 Task: Send an email to Aakash Mishra with the subject 'Subject0000000022', message 'Sign0000000001', and attach files 'Attach0000000003' and 'Attach0000000004'.
Action: Mouse moved to (100, 144)
Screenshot: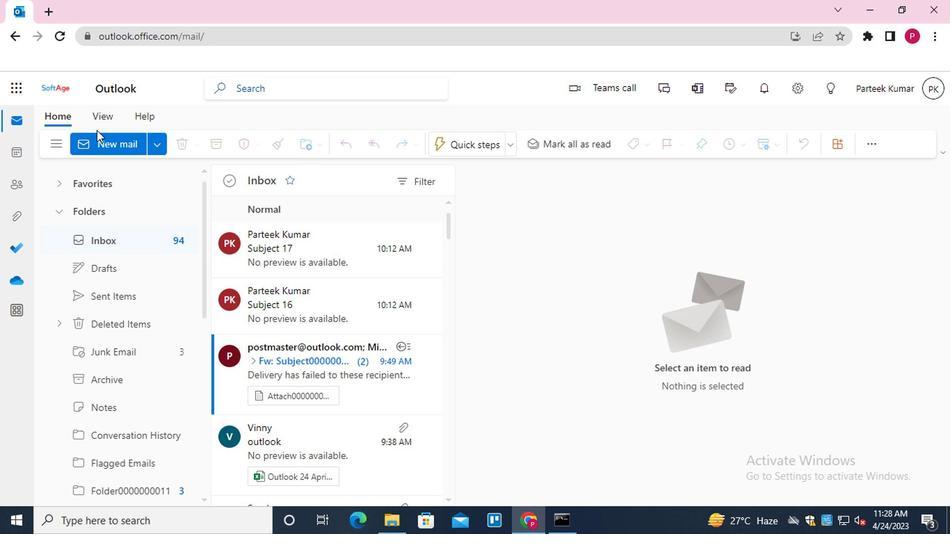
Action: Mouse pressed left at (100, 144)
Screenshot: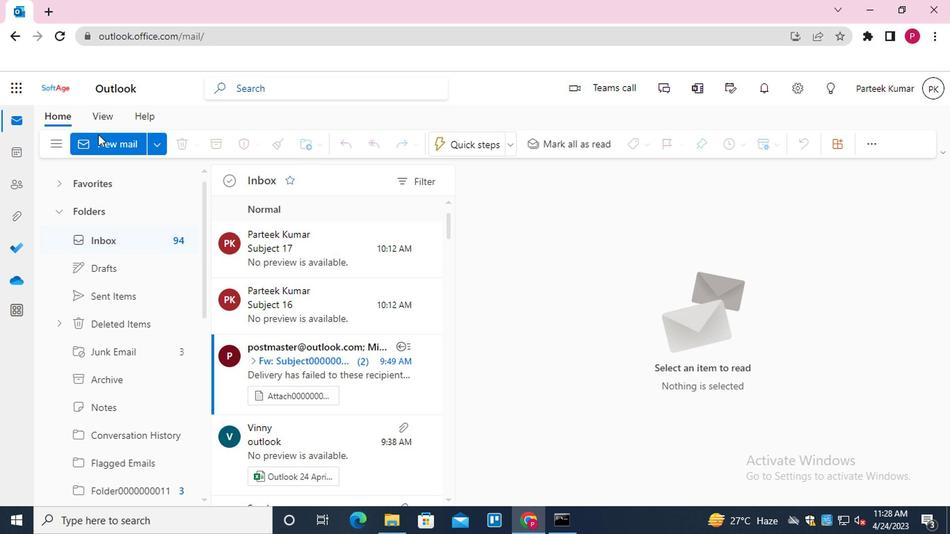 
Action: Mouse moved to (554, 220)
Screenshot: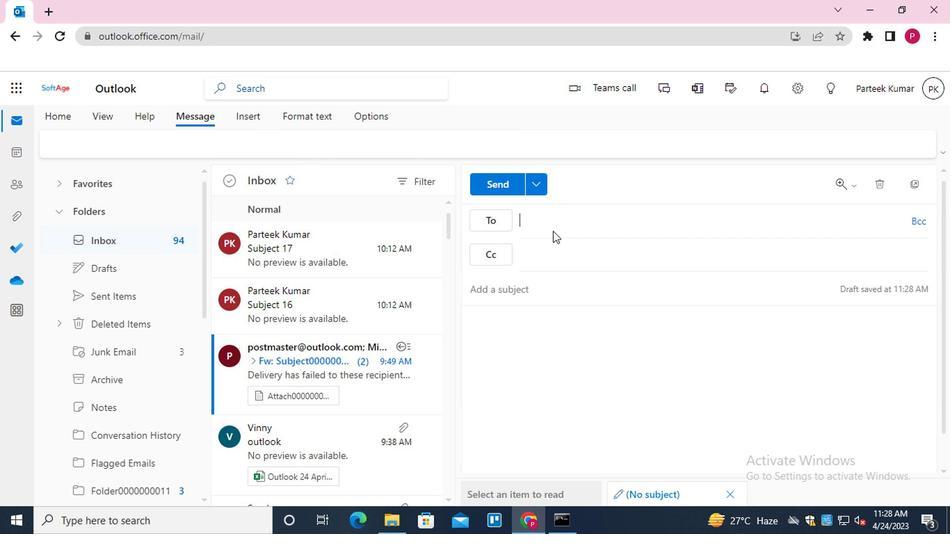 
Action: Mouse pressed left at (554, 220)
Screenshot: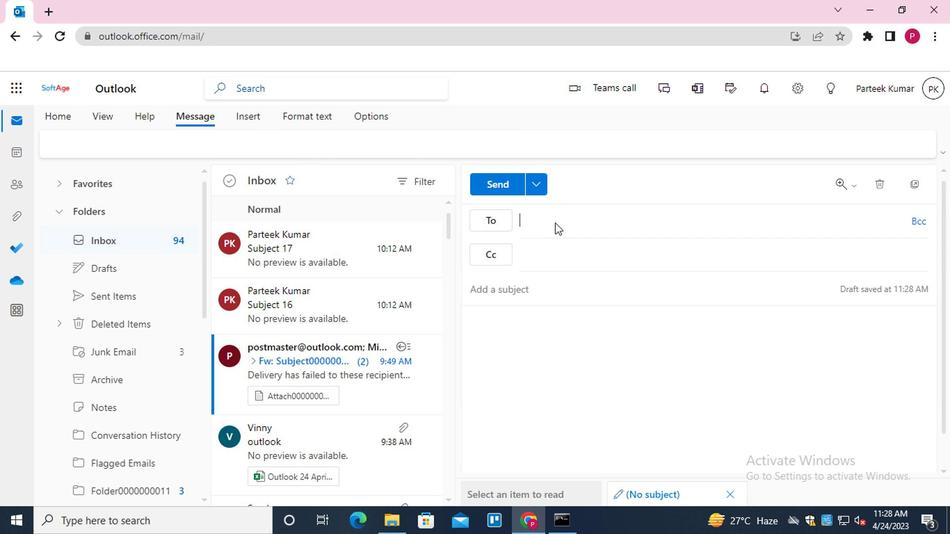 
Action: Mouse moved to (579, 284)
Screenshot: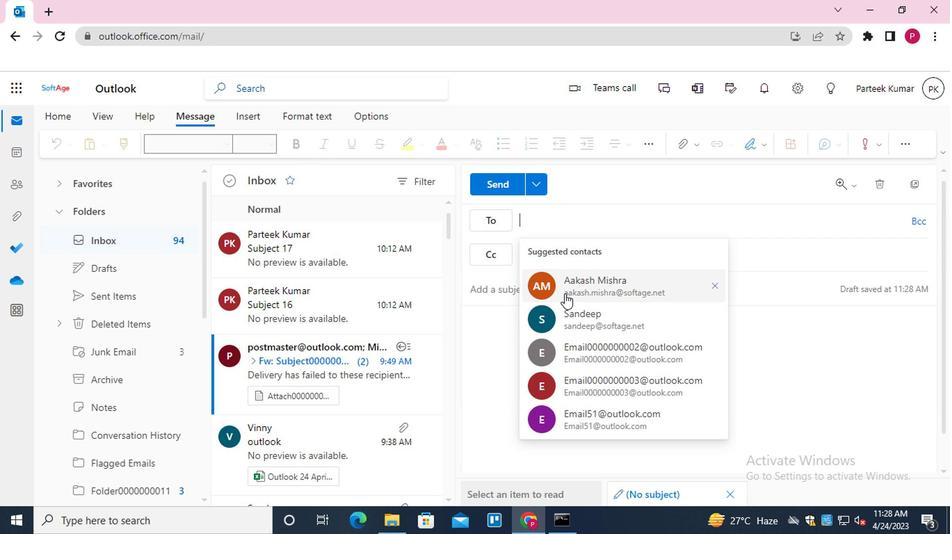 
Action: Mouse pressed left at (579, 284)
Screenshot: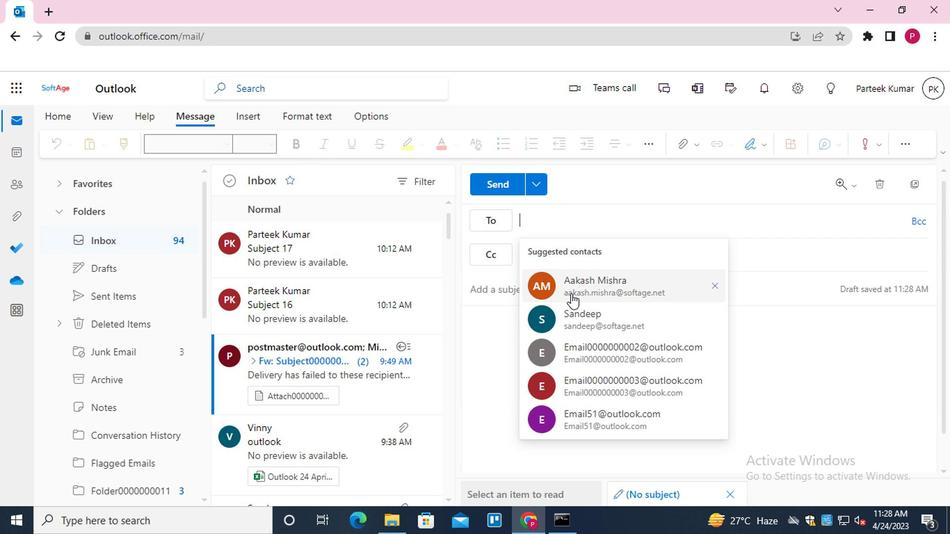 
Action: Mouse moved to (552, 252)
Screenshot: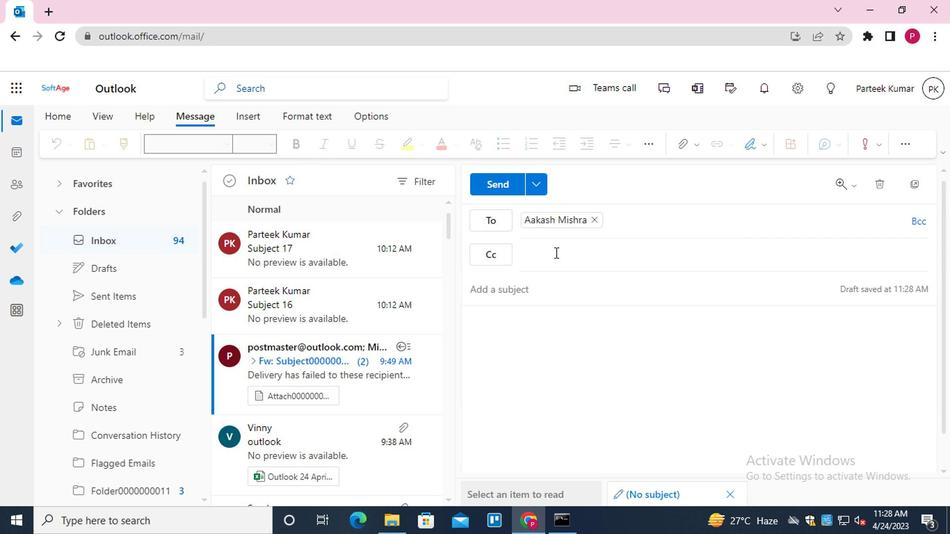 
Action: Mouse pressed left at (552, 252)
Screenshot: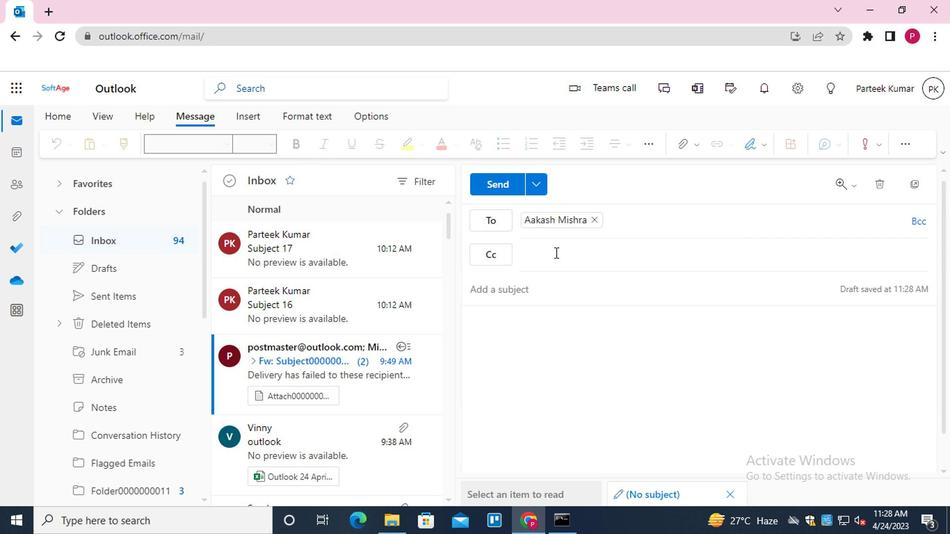 
Action: Mouse moved to (552, 252)
Screenshot: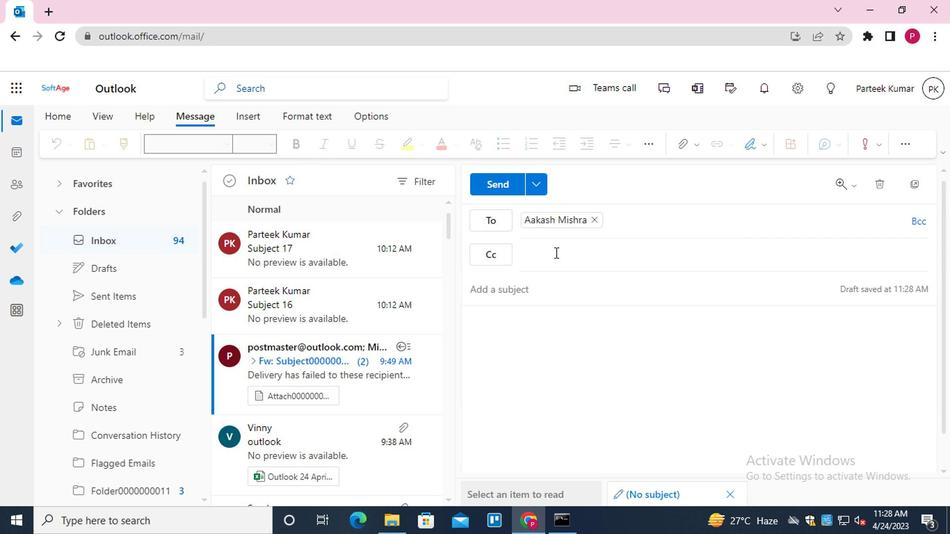 
Action: Key pressed <Key.shift>EMAIL0000000002<Key.enter>
Screenshot: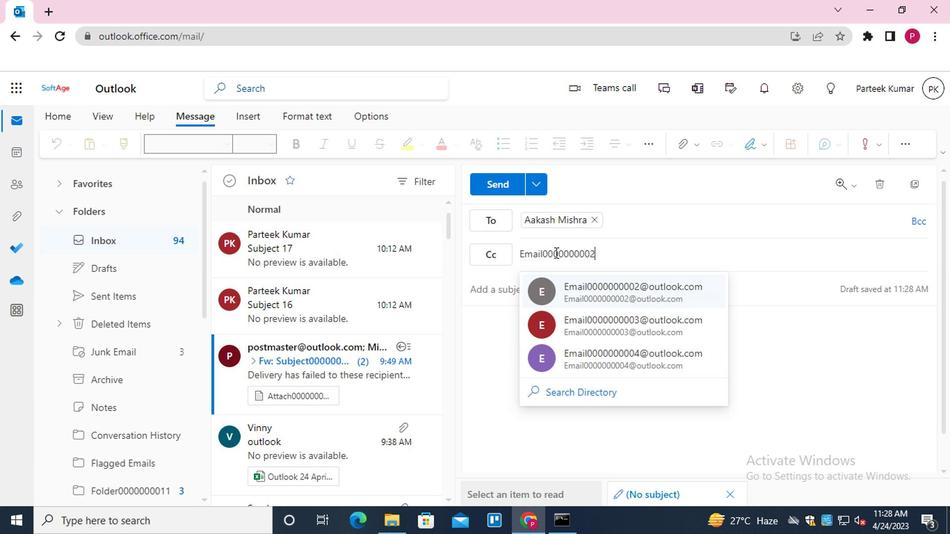 
Action: Mouse moved to (917, 220)
Screenshot: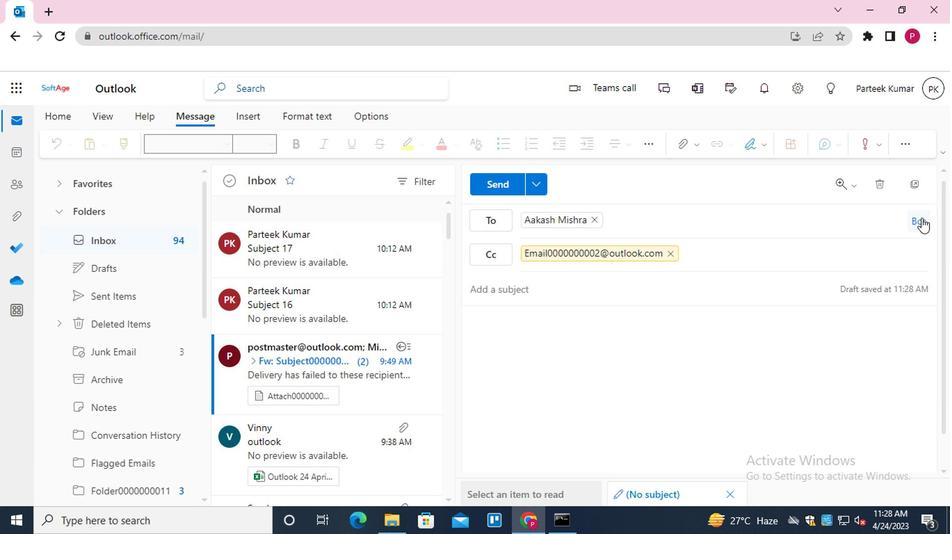 
Action: Mouse pressed left at (917, 220)
Screenshot: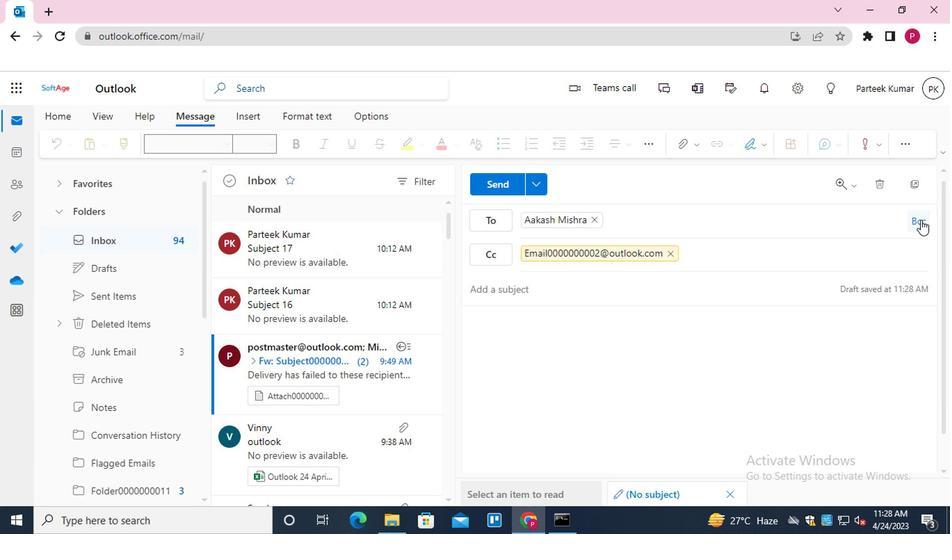 
Action: Mouse moved to (589, 296)
Screenshot: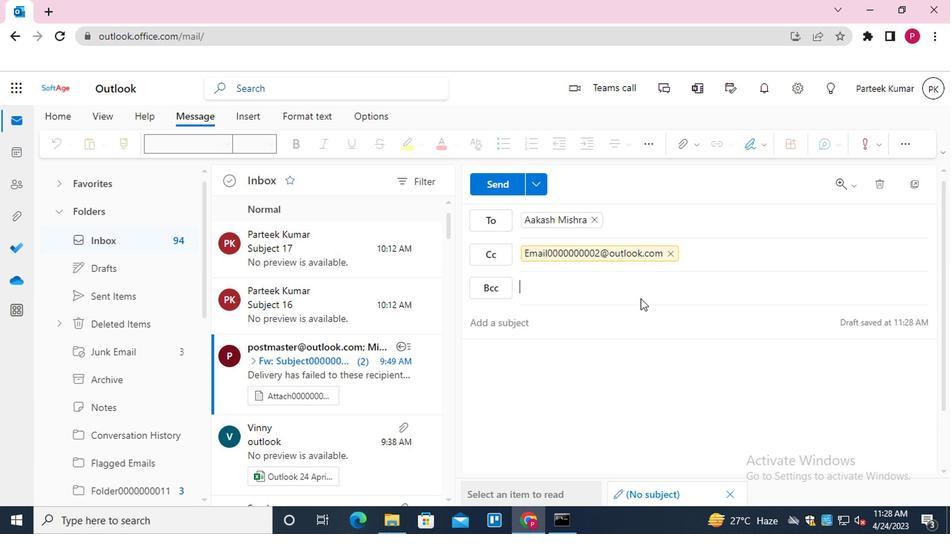 
Action: Key pressed <Key.shift>EMAIL0000000003<Key.enter>
Screenshot: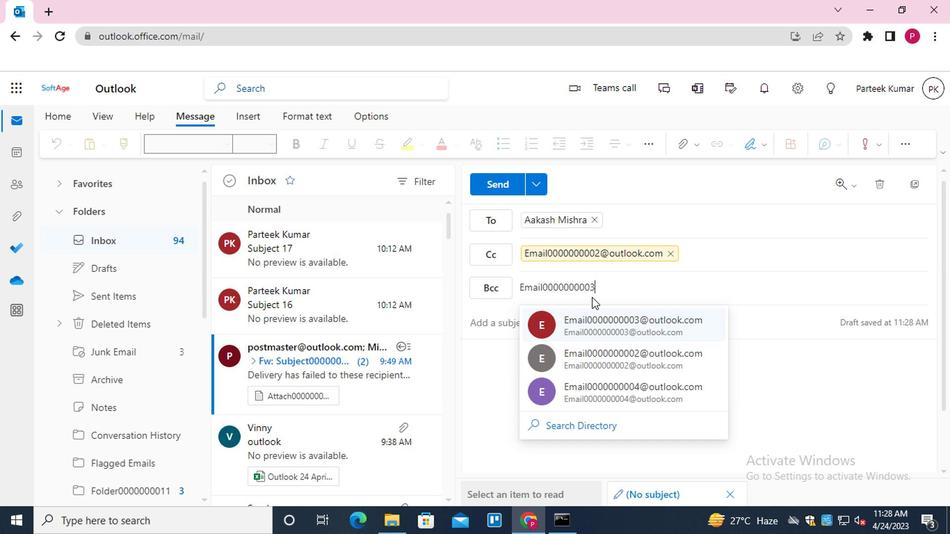 
Action: Mouse moved to (578, 314)
Screenshot: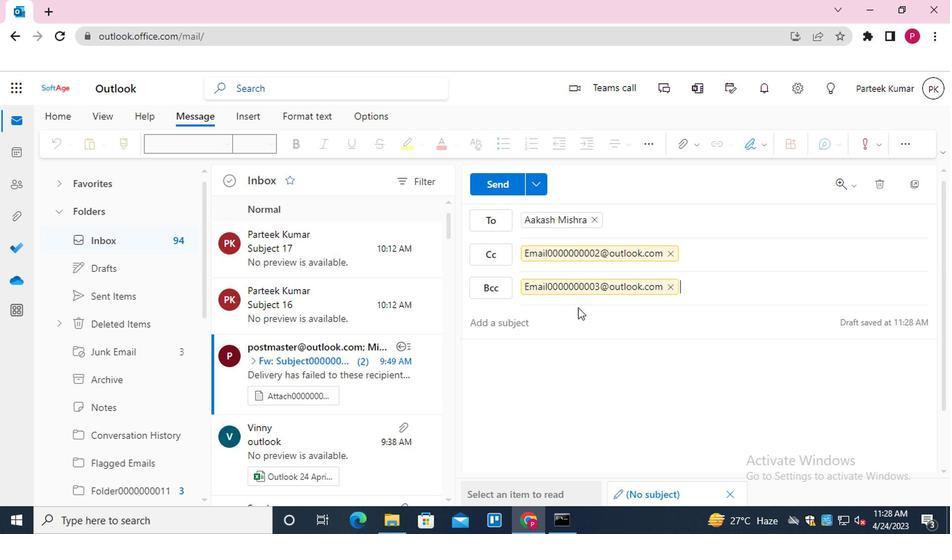 
Action: Mouse pressed left at (578, 314)
Screenshot: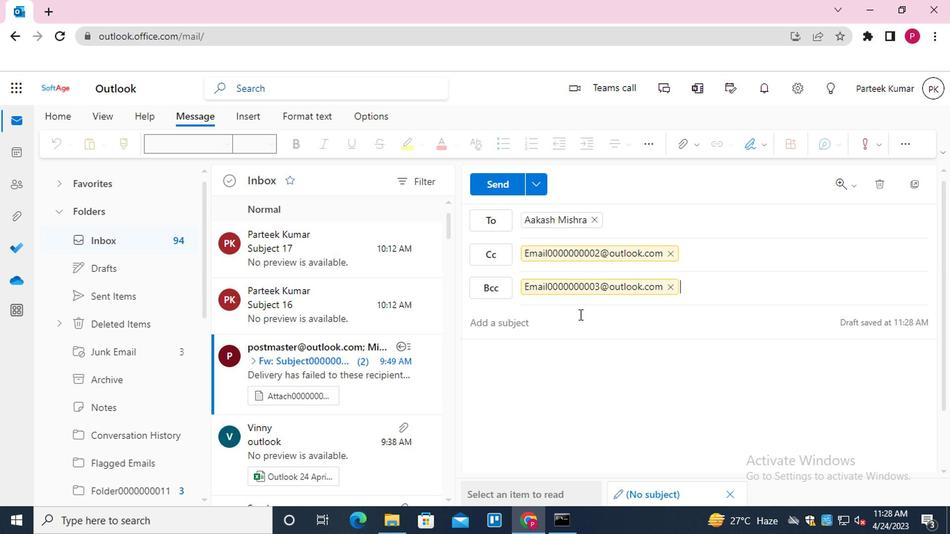 
Action: Mouse moved to (578, 314)
Screenshot: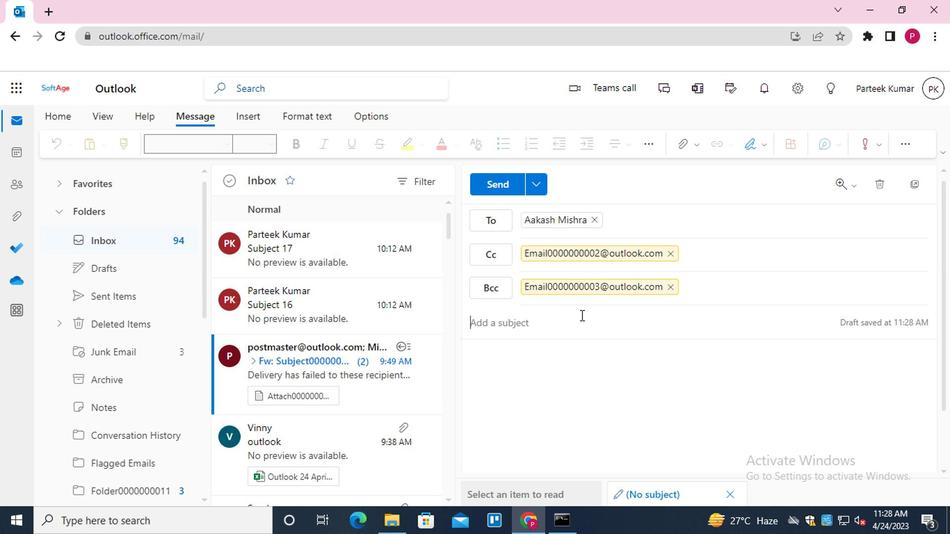 
Action: Key pressed <Key.shift>SUBJECT0000000021
Screenshot: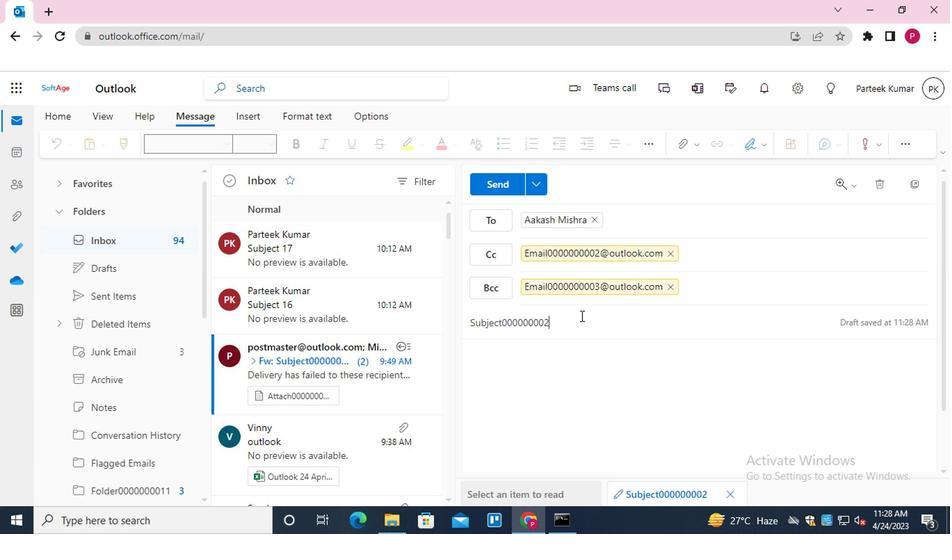 
Action: Mouse moved to (562, 352)
Screenshot: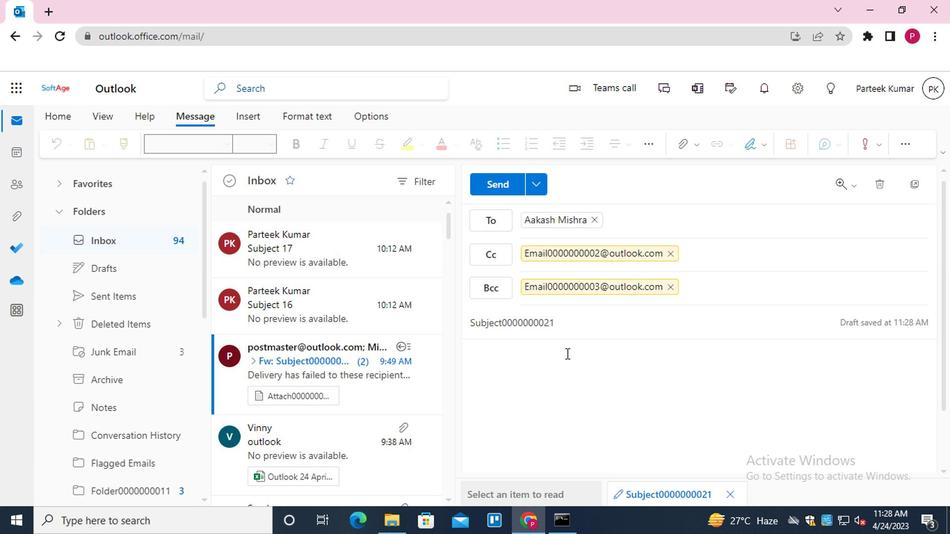 
Action: Mouse pressed left at (562, 352)
Screenshot: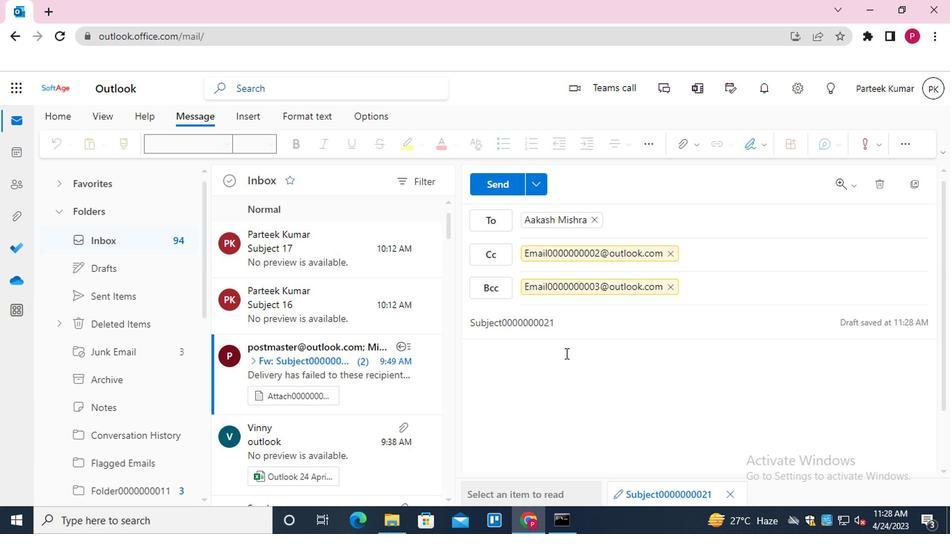 
Action: Key pressed <Key.shift>MESSAGE0000000023
Screenshot: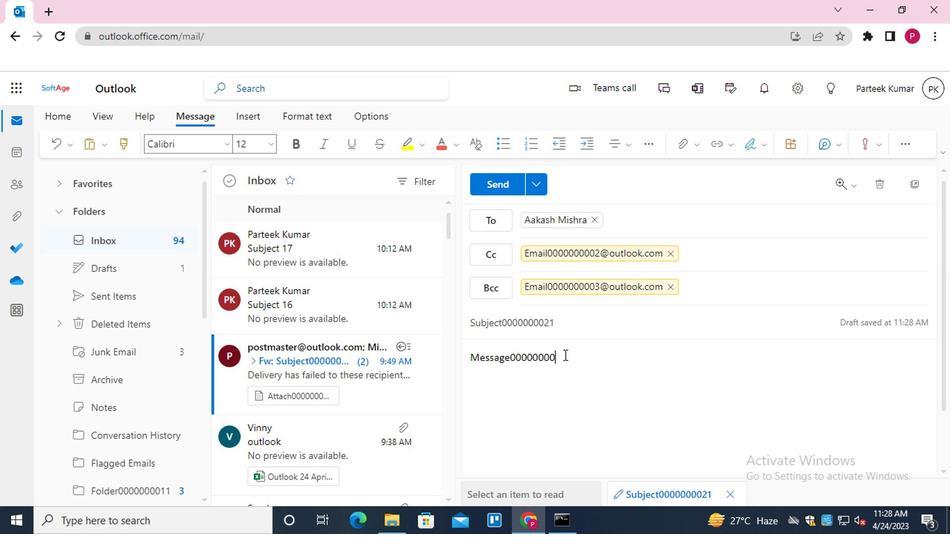 
Action: Mouse moved to (676, 141)
Screenshot: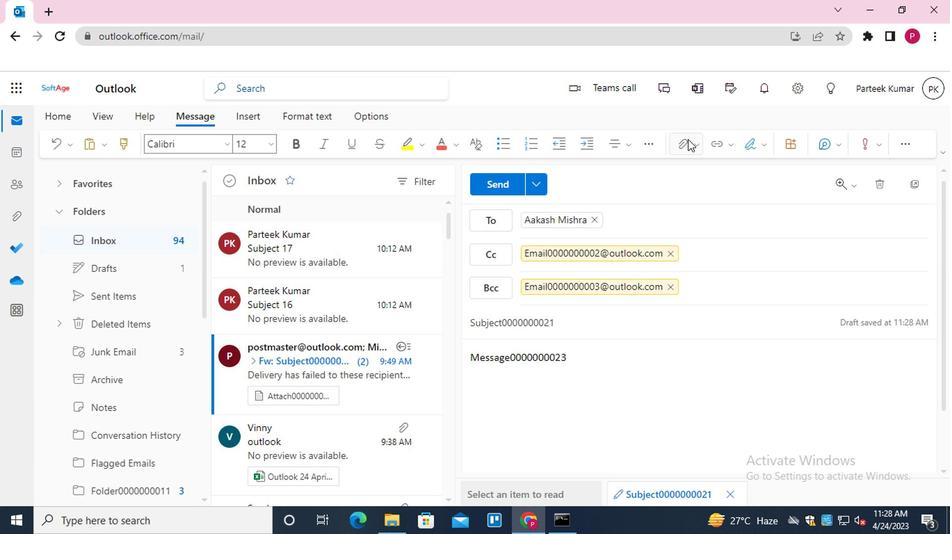 
Action: Mouse pressed left at (676, 141)
Screenshot: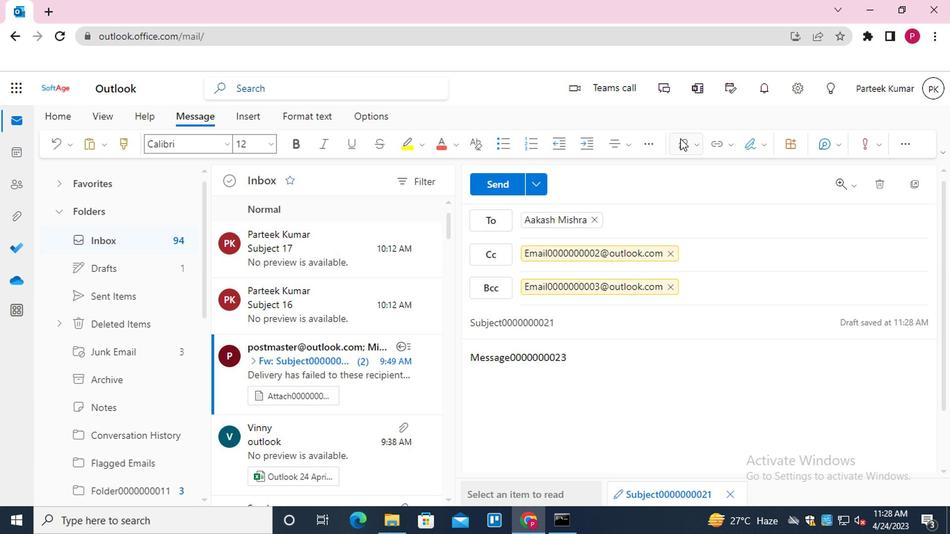 
Action: Mouse moved to (597, 175)
Screenshot: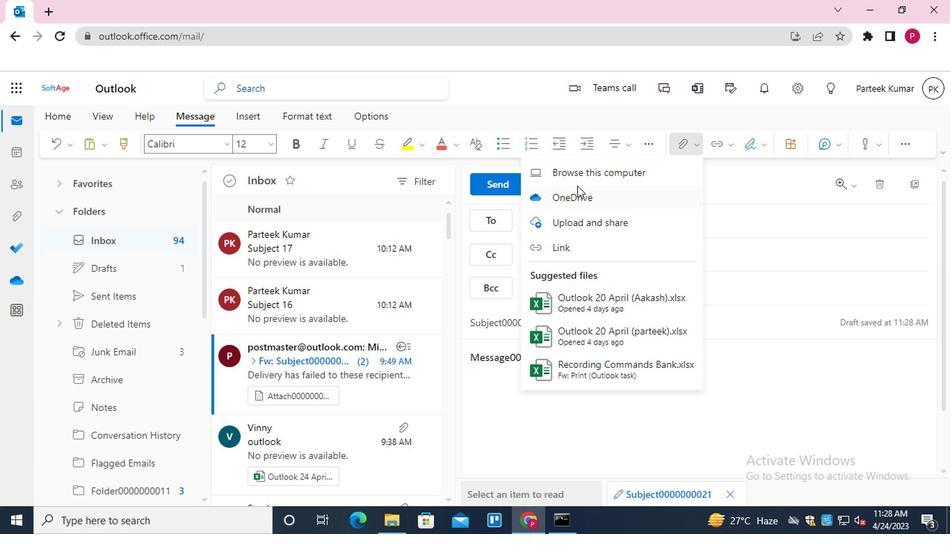 
Action: Mouse pressed left at (597, 175)
Screenshot: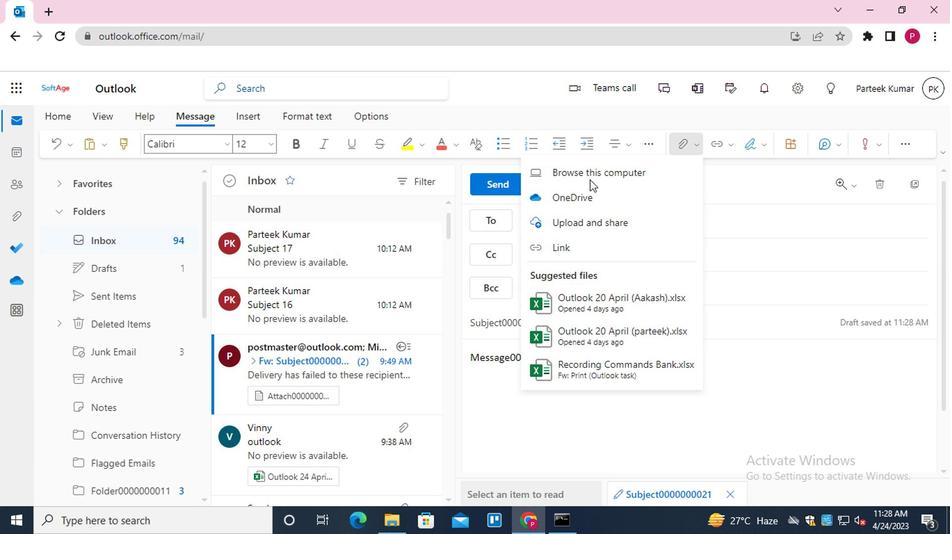 
Action: Mouse moved to (285, 118)
Screenshot: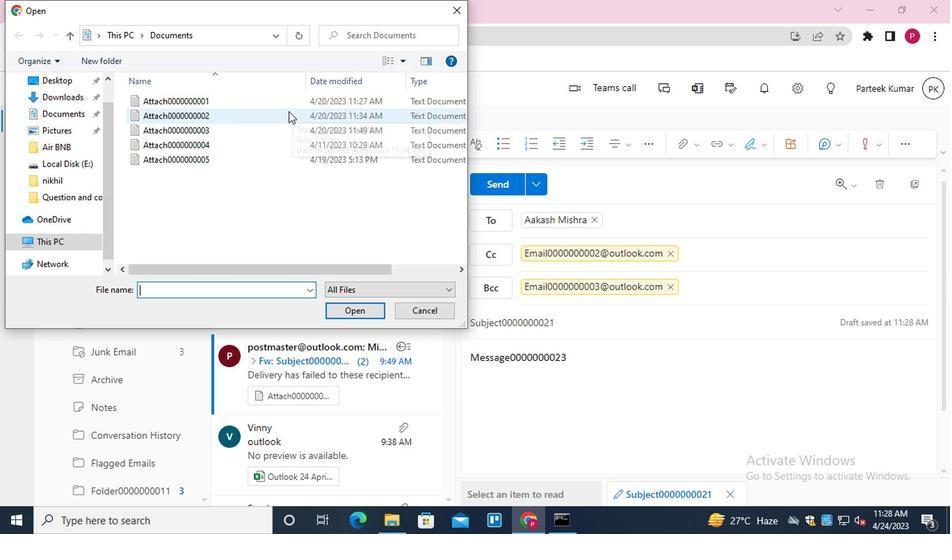 
Action: Mouse pressed left at (285, 118)
Screenshot: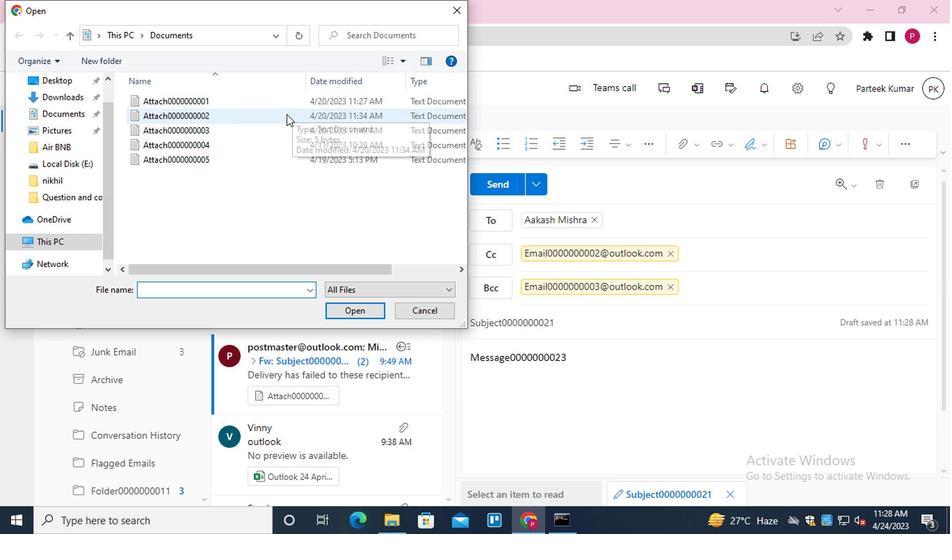 
Action: Mouse moved to (359, 308)
Screenshot: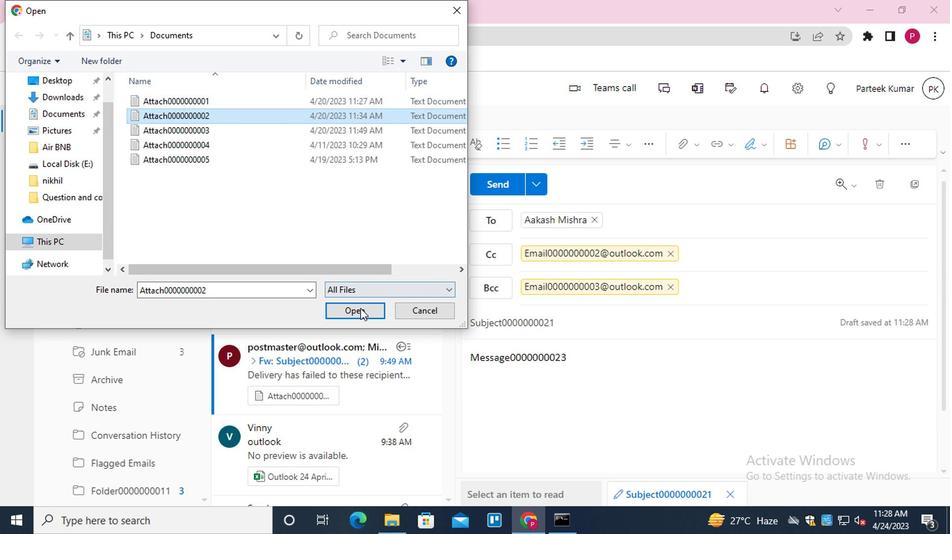 
Action: Mouse pressed left at (359, 308)
Screenshot: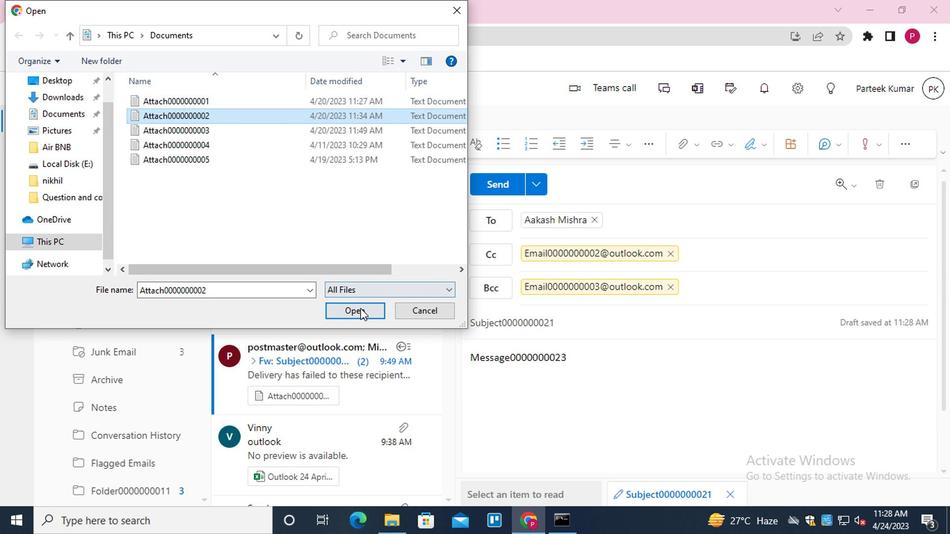 
Action: Mouse moved to (491, 187)
Screenshot: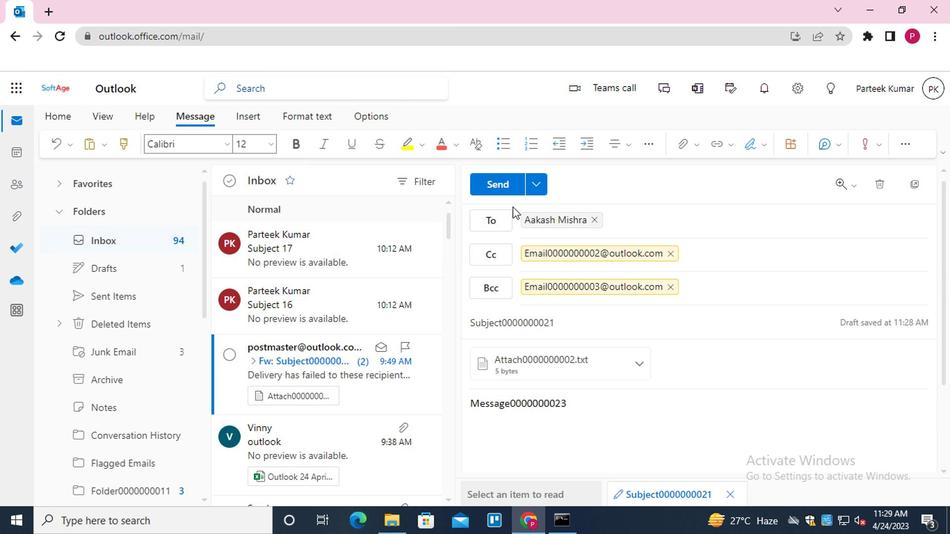 
Action: Mouse pressed left at (491, 187)
Screenshot: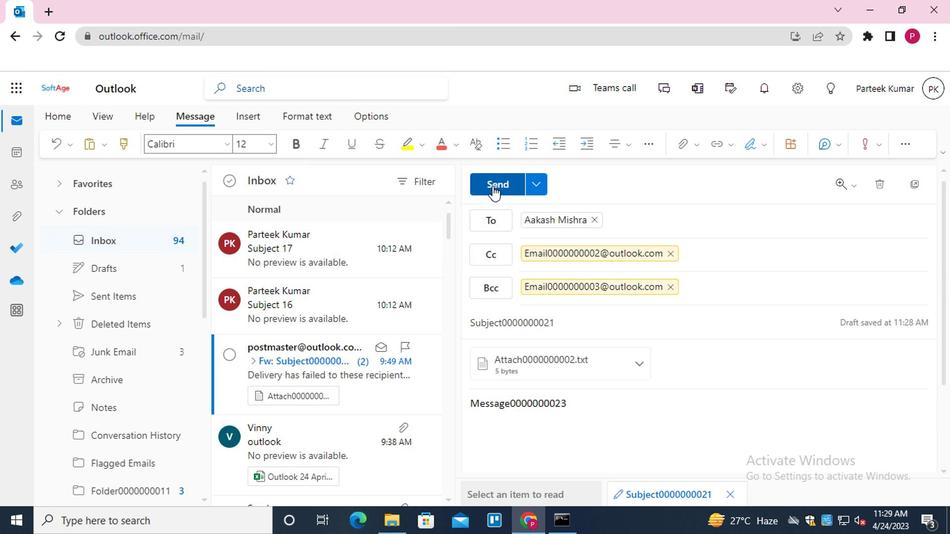 
Action: Mouse moved to (96, 151)
Screenshot: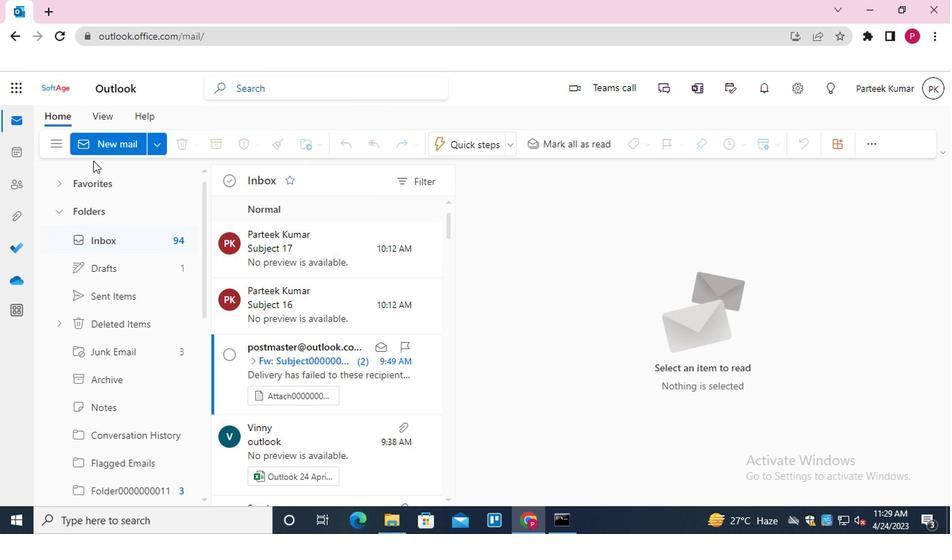 
Action: Mouse pressed left at (96, 151)
Screenshot: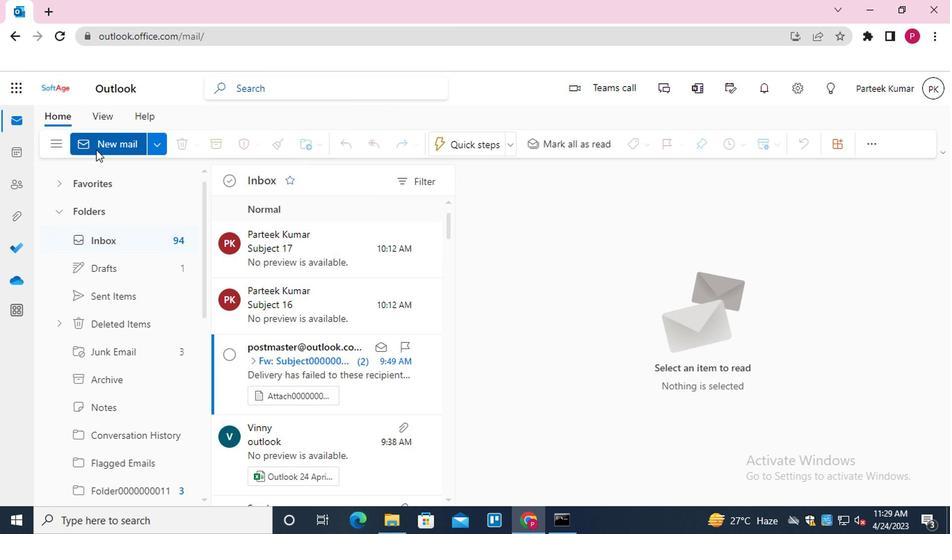 
Action: Mouse moved to (535, 220)
Screenshot: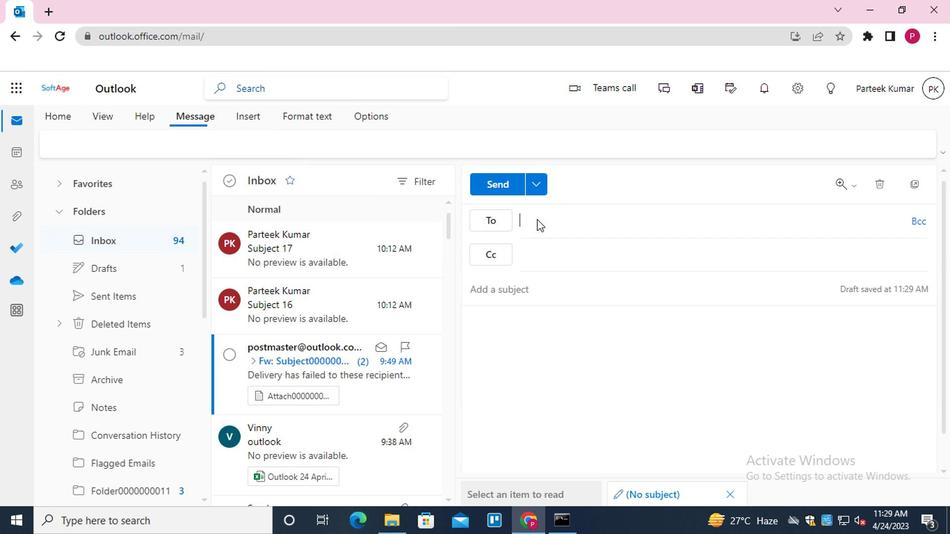 
Action: Mouse pressed left at (535, 220)
Screenshot: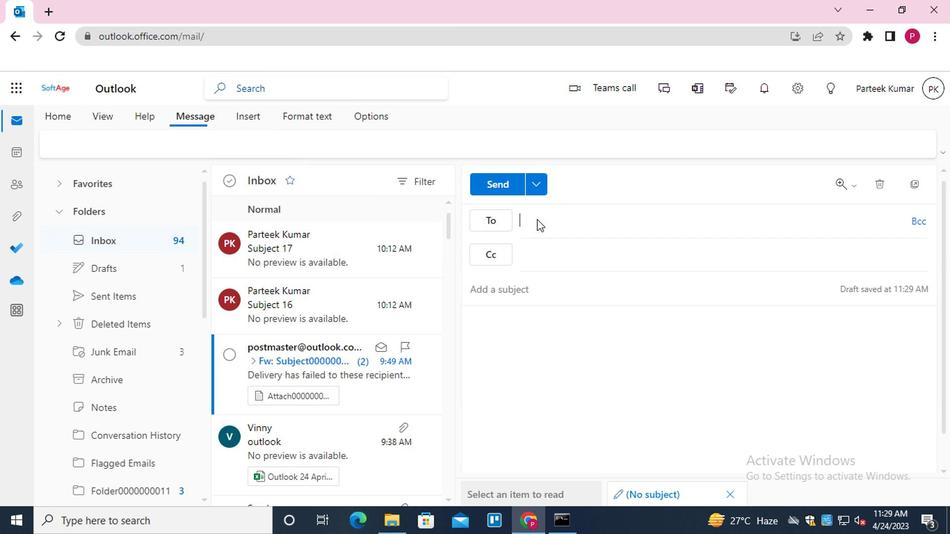 
Action: Mouse moved to (575, 281)
Screenshot: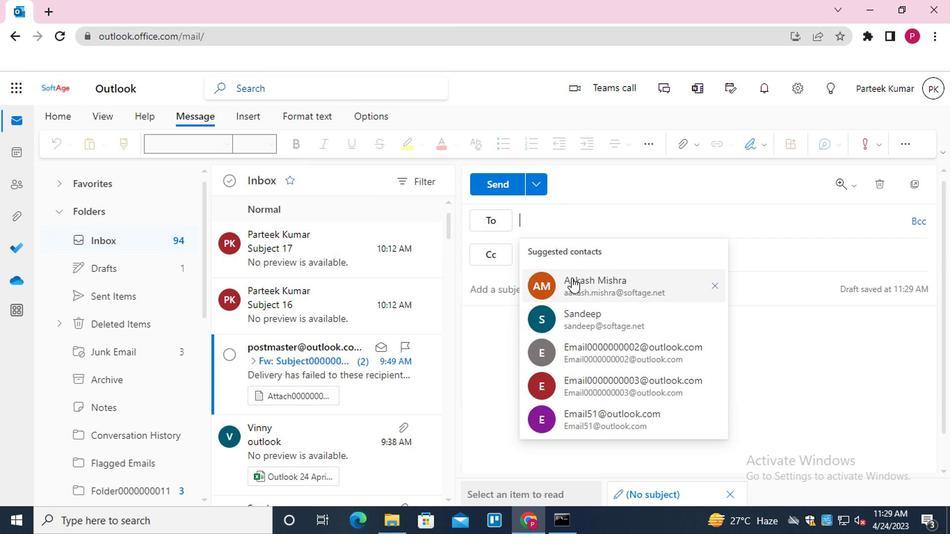 
Action: Mouse pressed left at (575, 281)
Screenshot: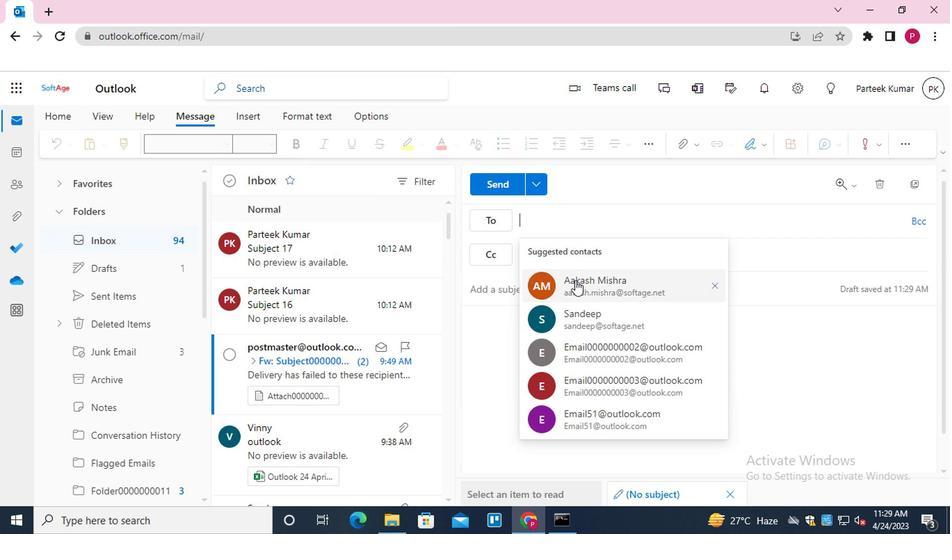 
Action: Mouse moved to (573, 278)
Screenshot: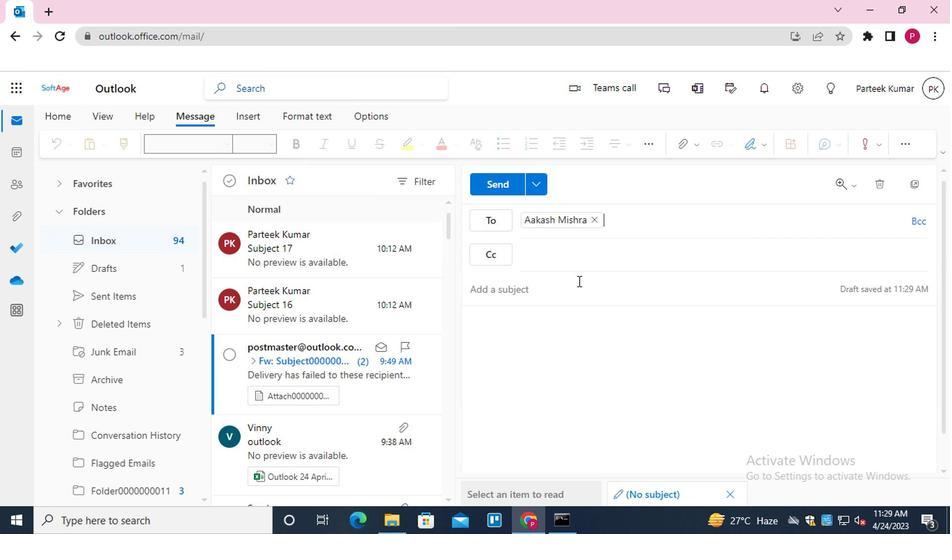 
Action: Key pressed <Key.shift>EMAIL0000000002<Key.enter>
Screenshot: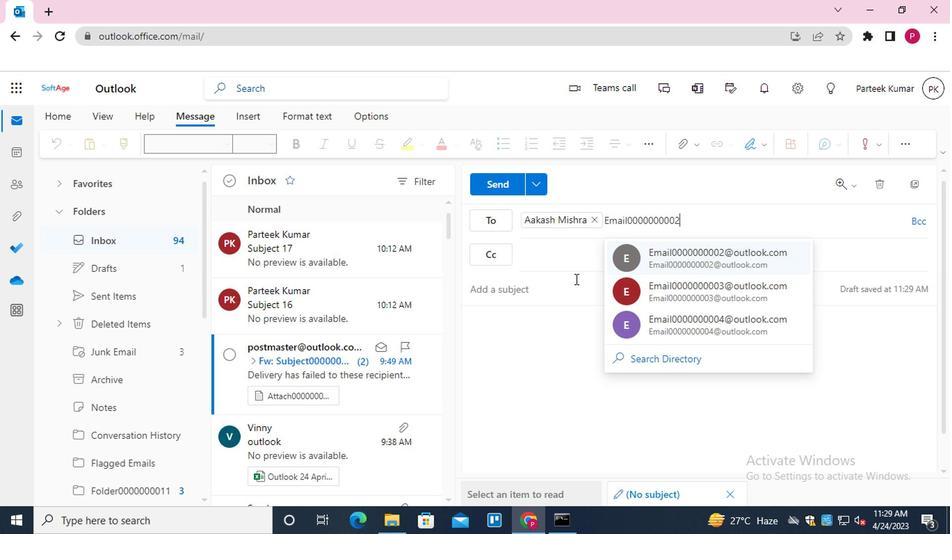 
Action: Mouse moved to (573, 254)
Screenshot: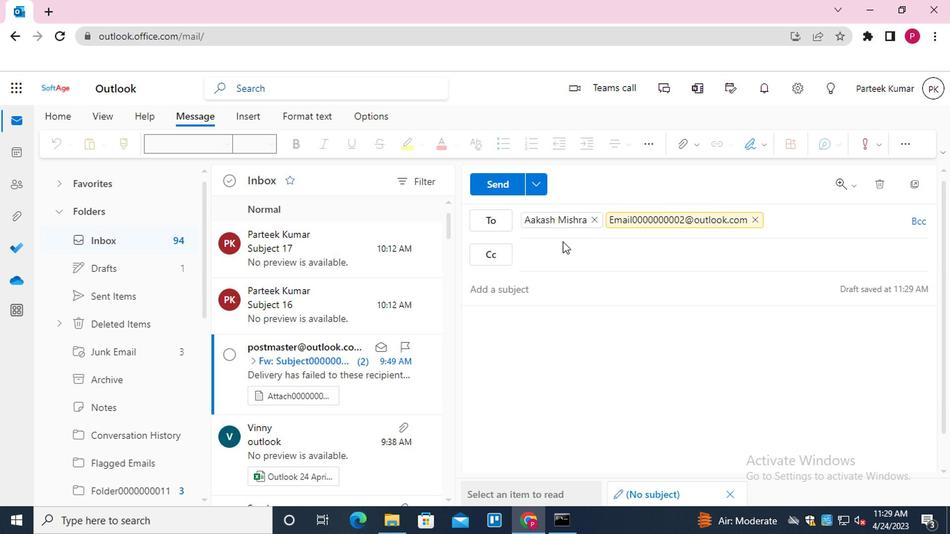 
Action: Mouse pressed left at (573, 254)
Screenshot: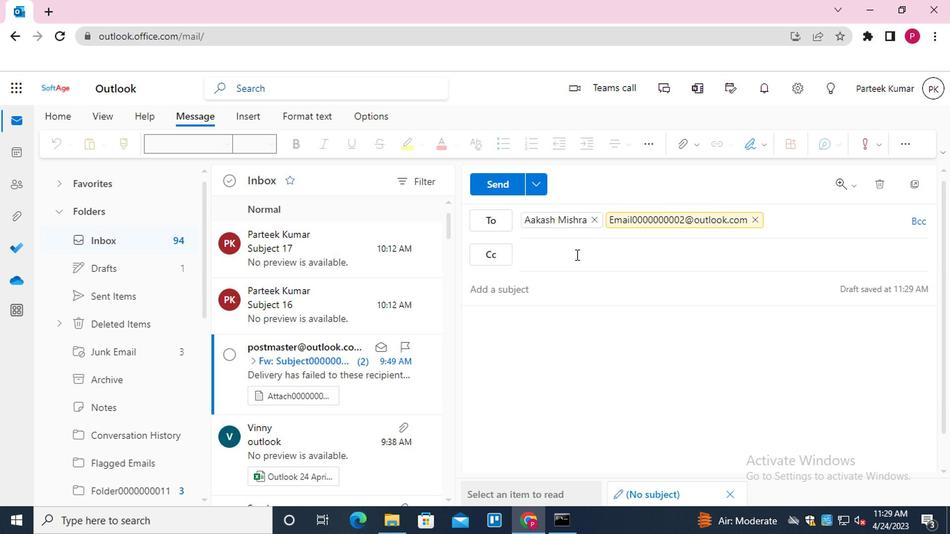 
Action: Key pressed <Key.shift>EMAIL0000000003<Key.enter><Key.shift>EMAIL0000000004<Key.enter>
Screenshot: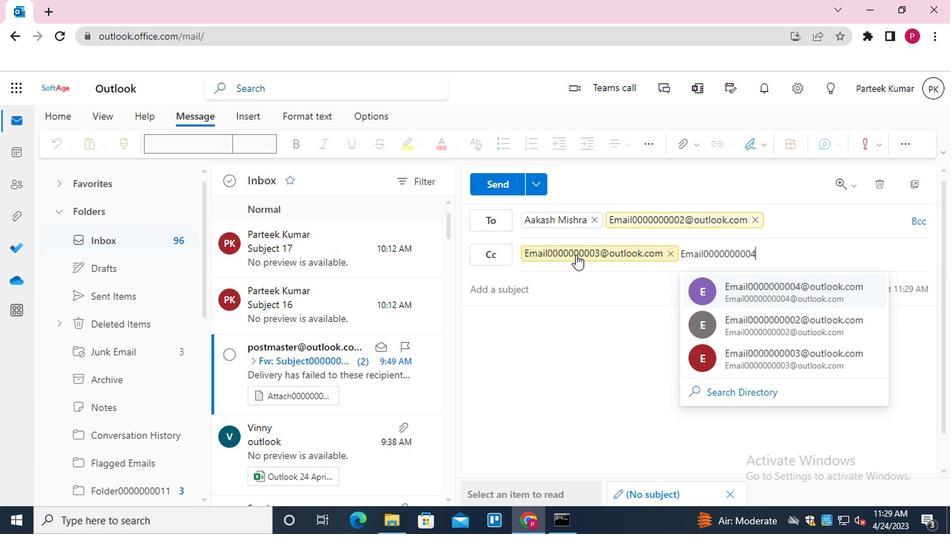 
Action: Mouse moved to (912, 223)
Screenshot: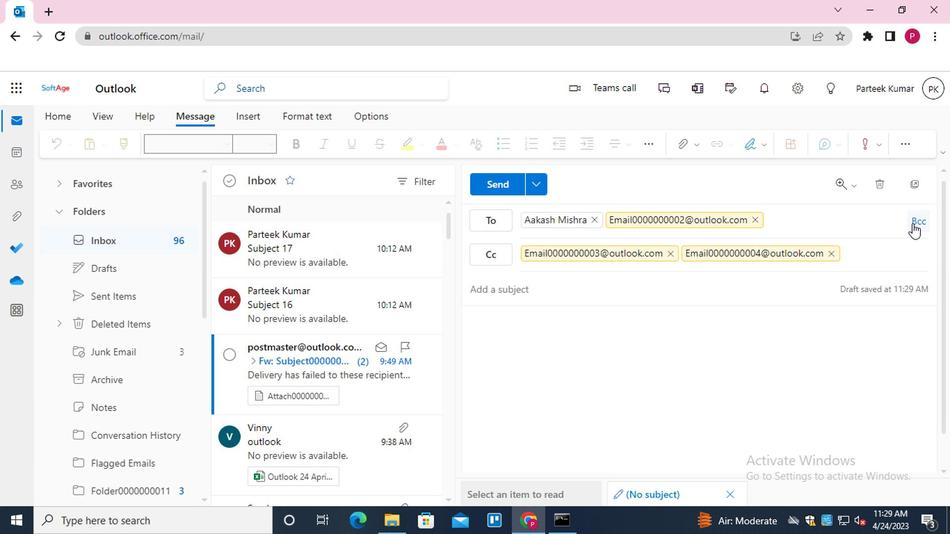 
Action: Mouse pressed left at (912, 223)
Screenshot: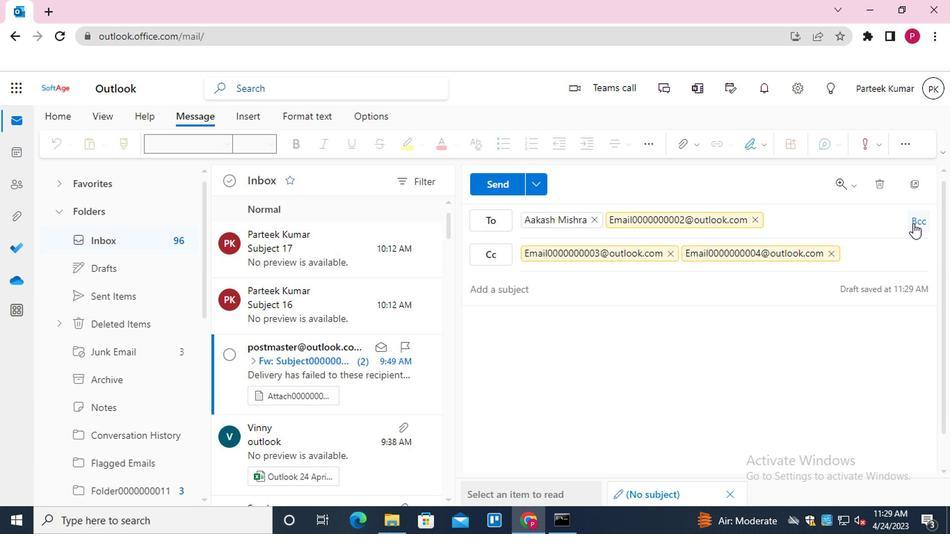 
Action: Mouse moved to (625, 297)
Screenshot: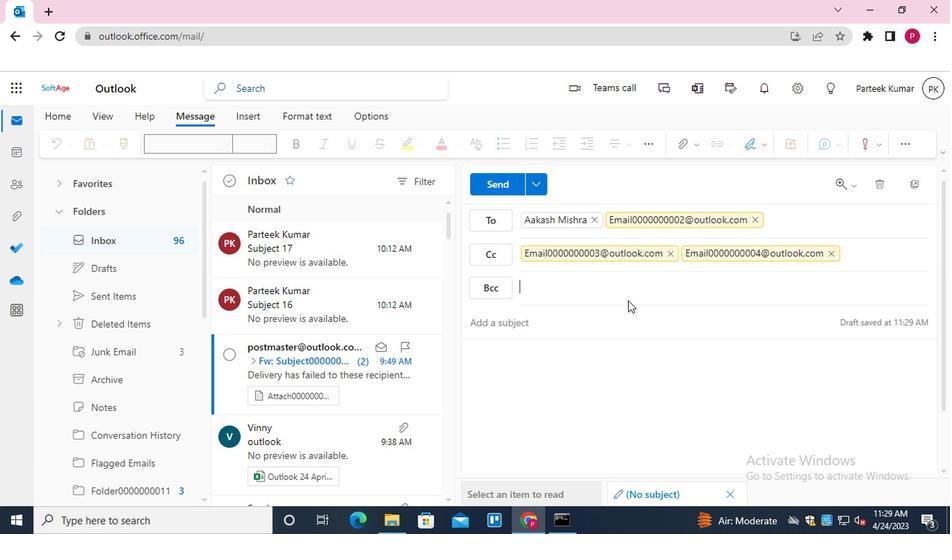 
Action: Key pressed <Key.shift>EMAIL0000000005<Key.shift>@OUTLOOK,<Key.backspace>.COM
Screenshot: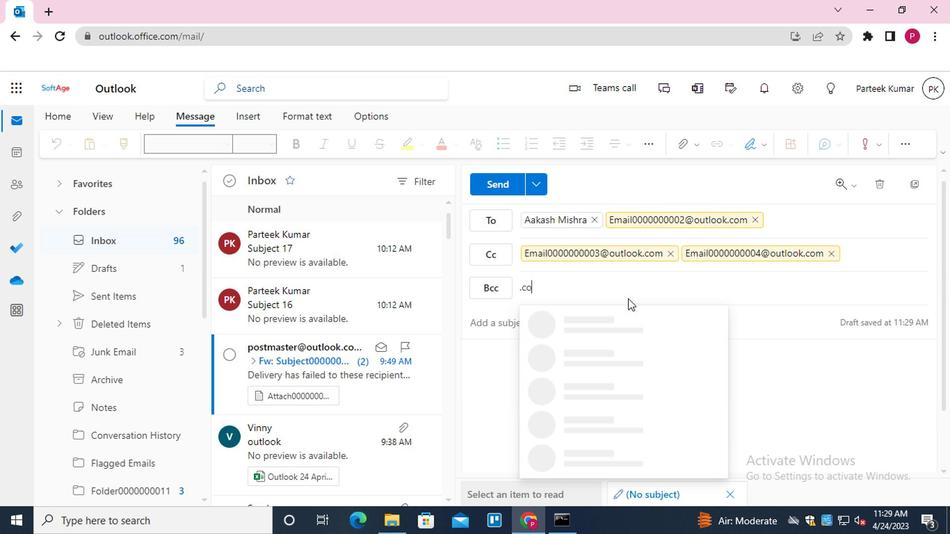 
Action: Mouse moved to (652, 426)
Screenshot: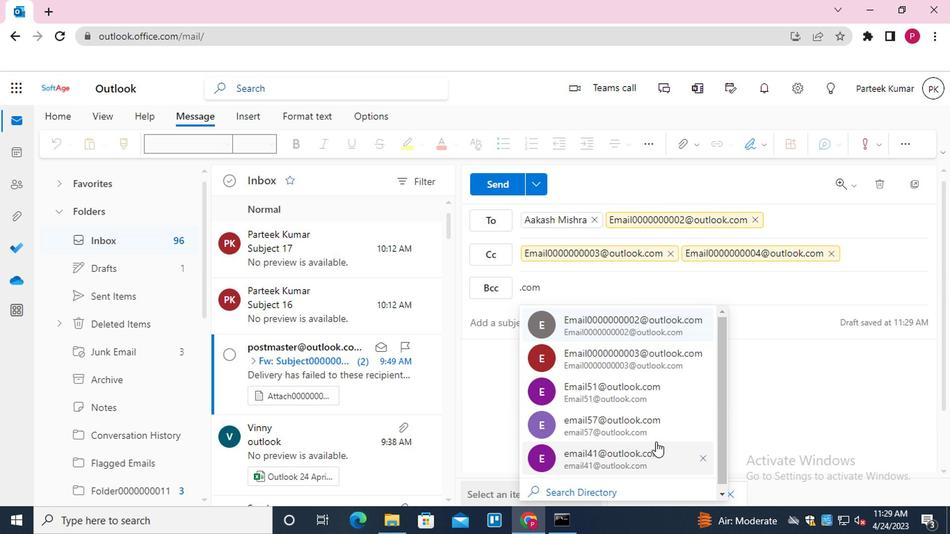 
Action: Key pressed <Key.backspace><Key.backspace><Key.backspace><Key.backspace><Key.backspace><Key.backspace><Key.backspace><Key.backspace><Key.backspace><Key.shift>W<Key.backspace><Key.shift>EMAIL0000000005<Key.shift>@OUTLOOK.COM<Key.enter>
Screenshot: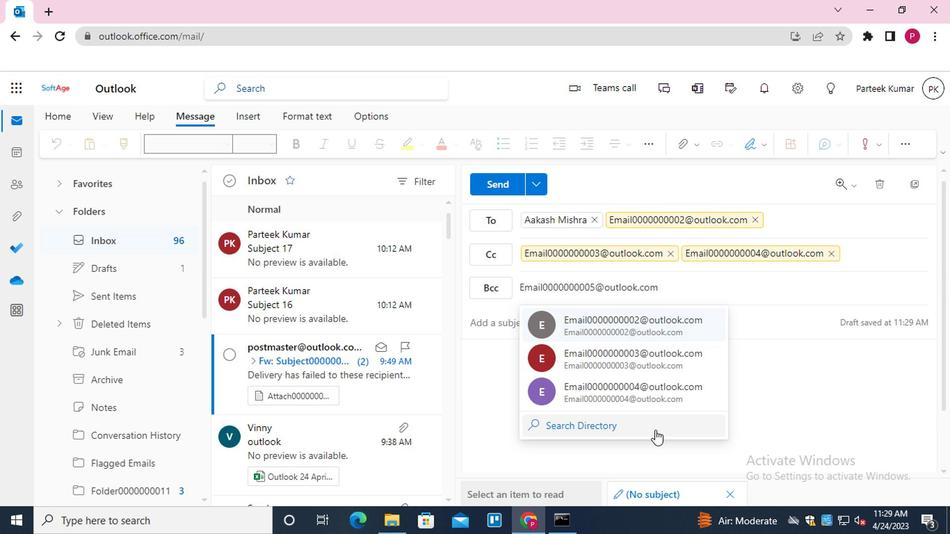 
Action: Mouse moved to (603, 331)
Screenshot: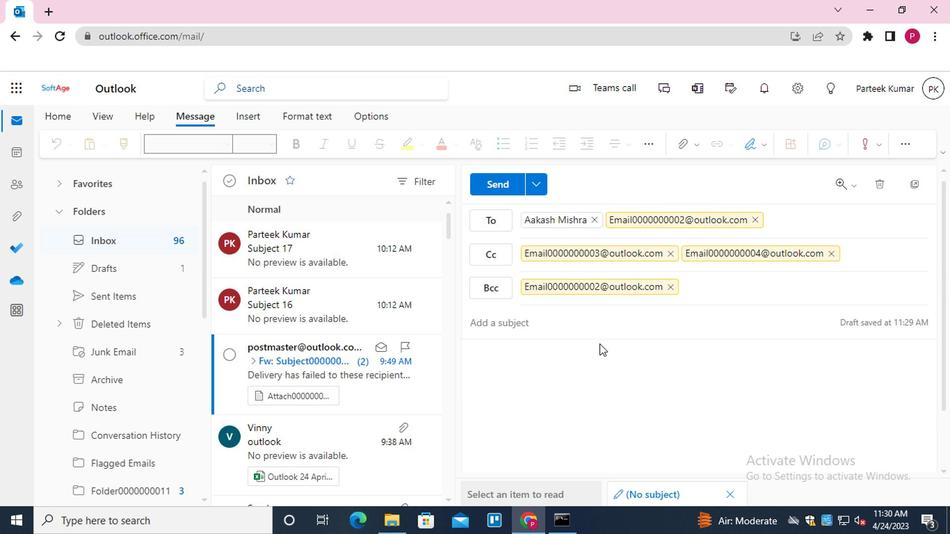 
Action: Mouse pressed left at (603, 331)
Screenshot: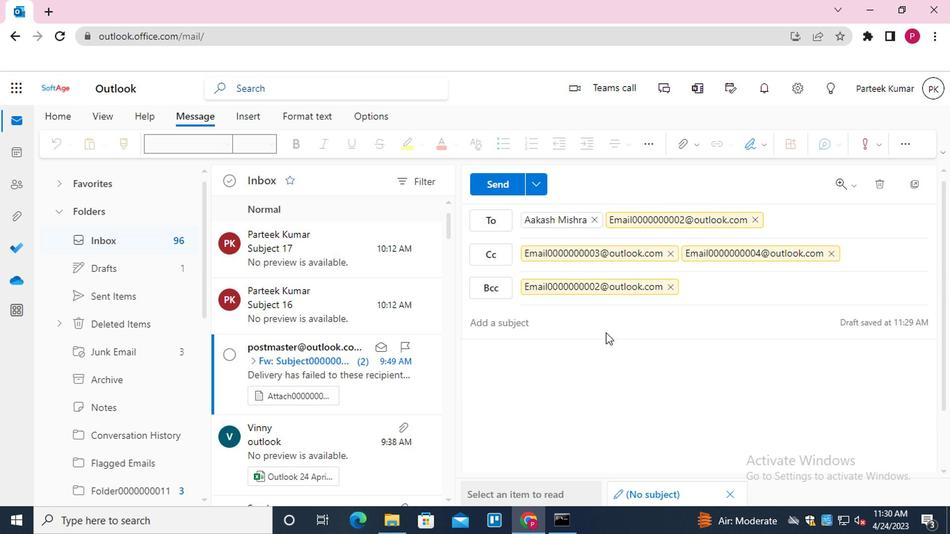 
Action: Key pressed <Key.shift>SUBJECT0000000021
Screenshot: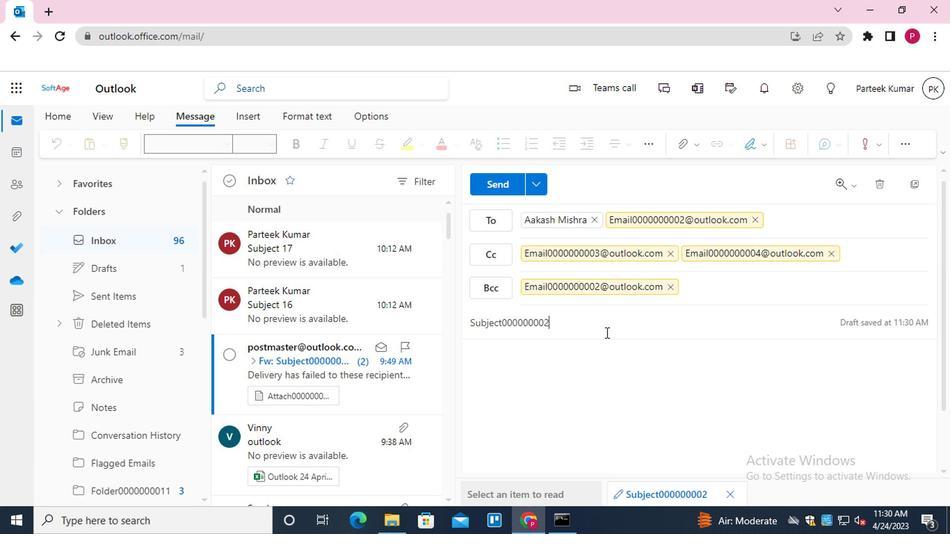 
Action: Mouse moved to (544, 367)
Screenshot: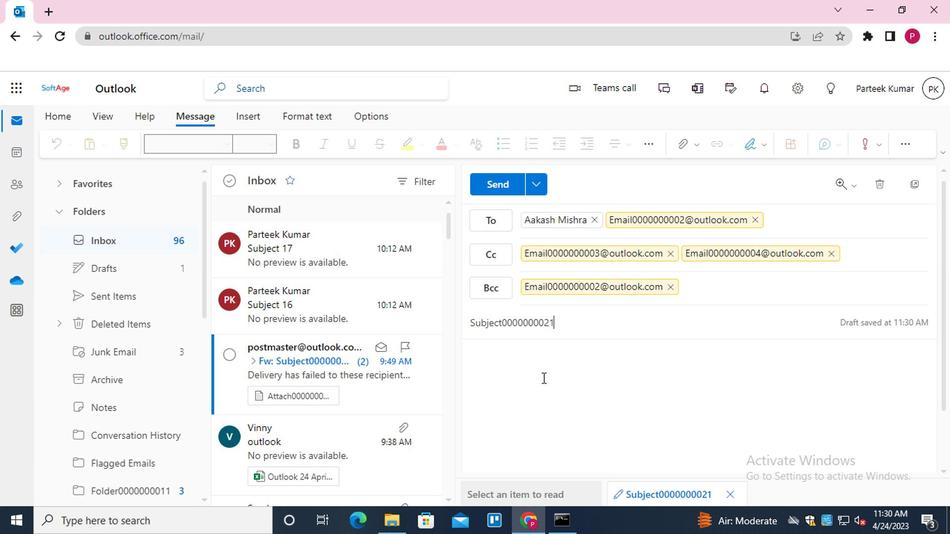 
Action: Mouse pressed left at (544, 367)
Screenshot: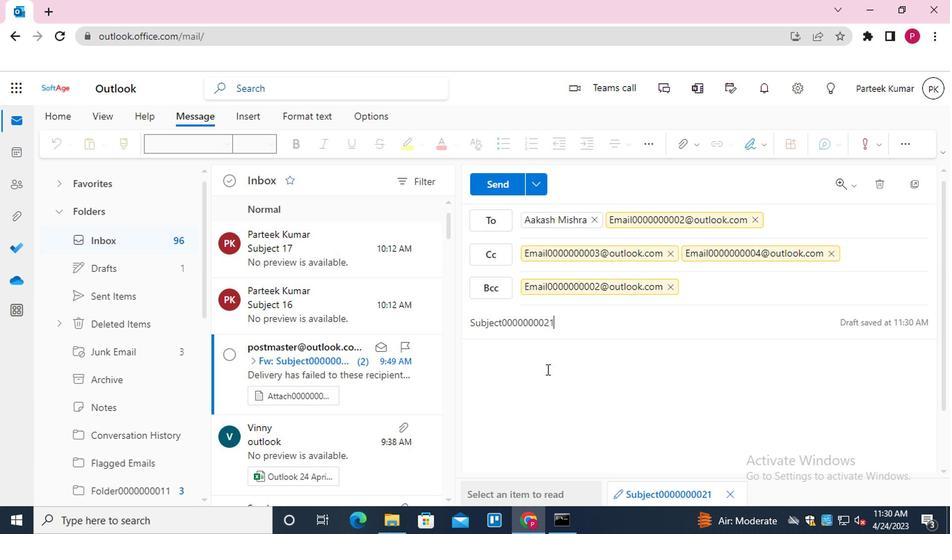 
Action: Key pressed <Key.shift>MESSAGEE0000000023
Screenshot: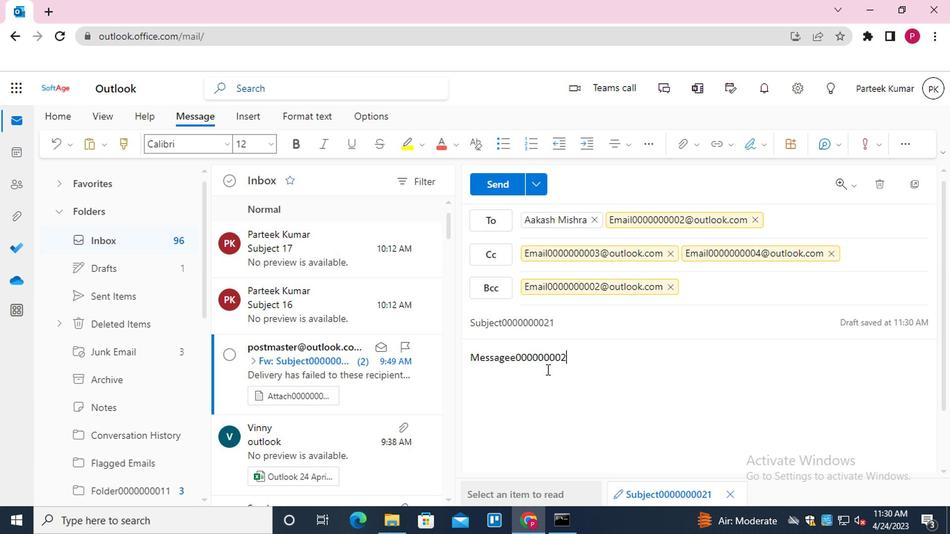 
Action: Mouse moved to (688, 148)
Screenshot: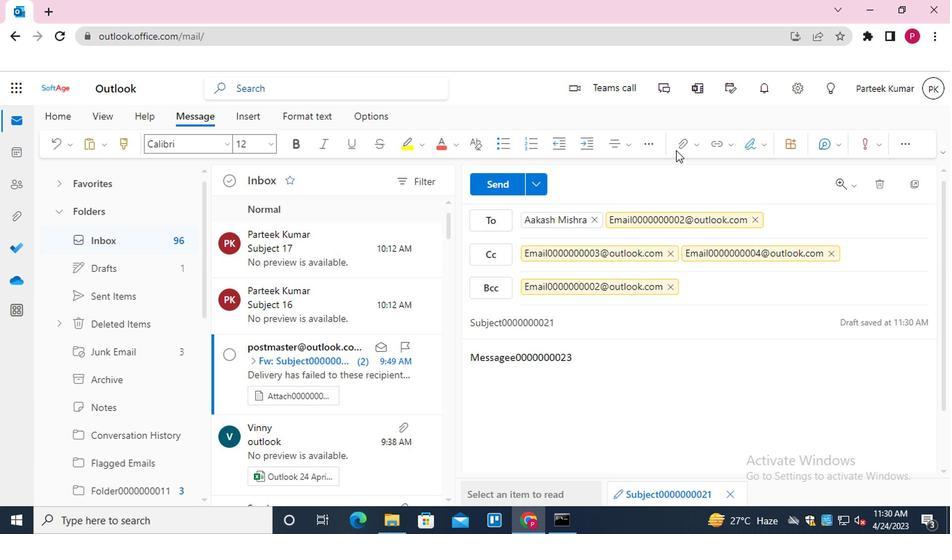 
Action: Mouse pressed left at (688, 148)
Screenshot: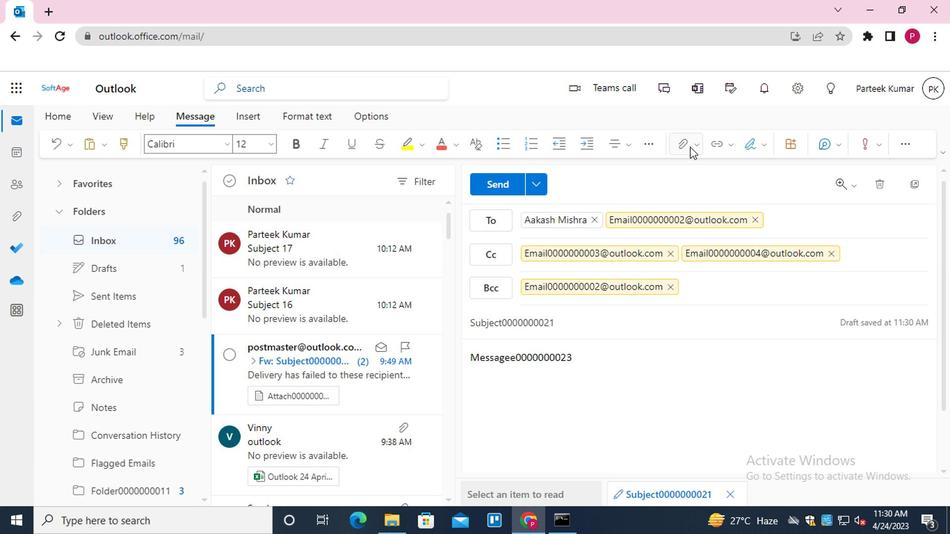 
Action: Mouse moved to (637, 165)
Screenshot: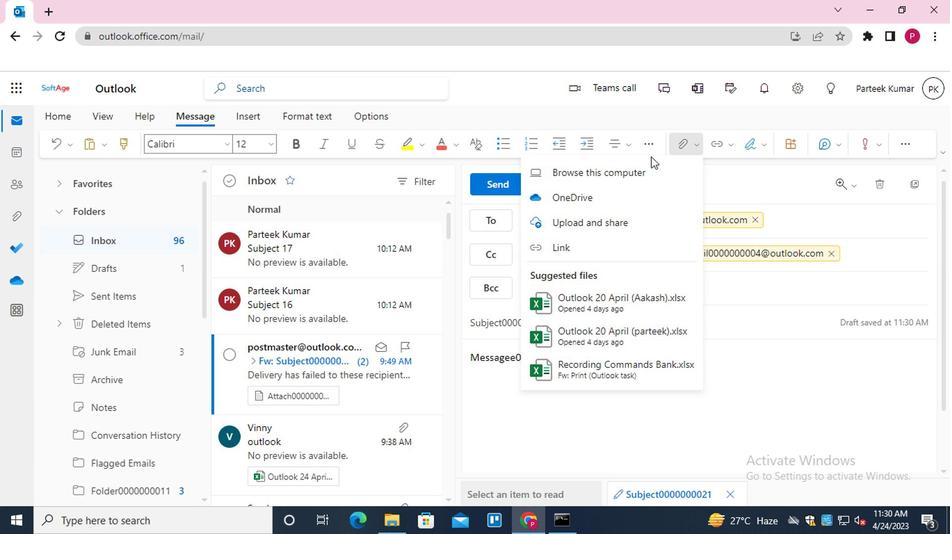 
Action: Mouse pressed left at (637, 165)
Screenshot: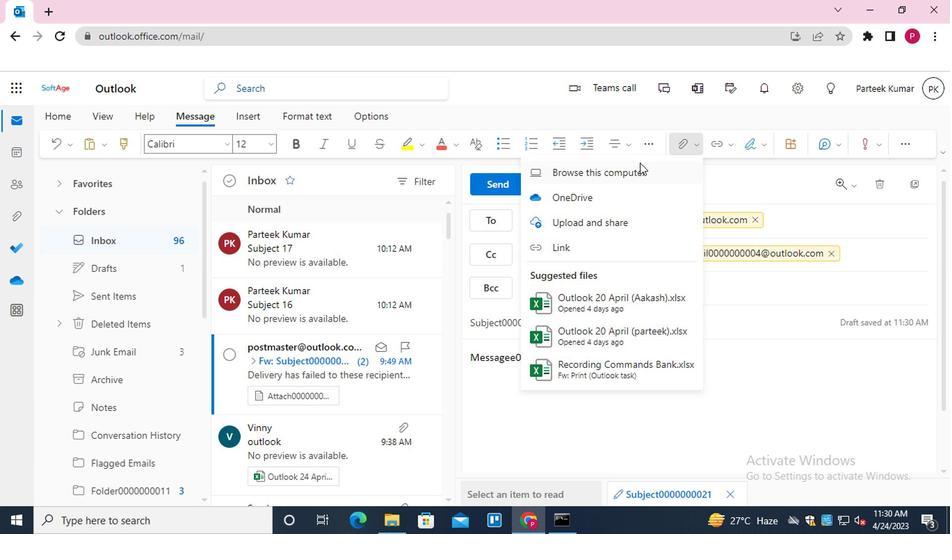 
Action: Mouse moved to (268, 140)
Screenshot: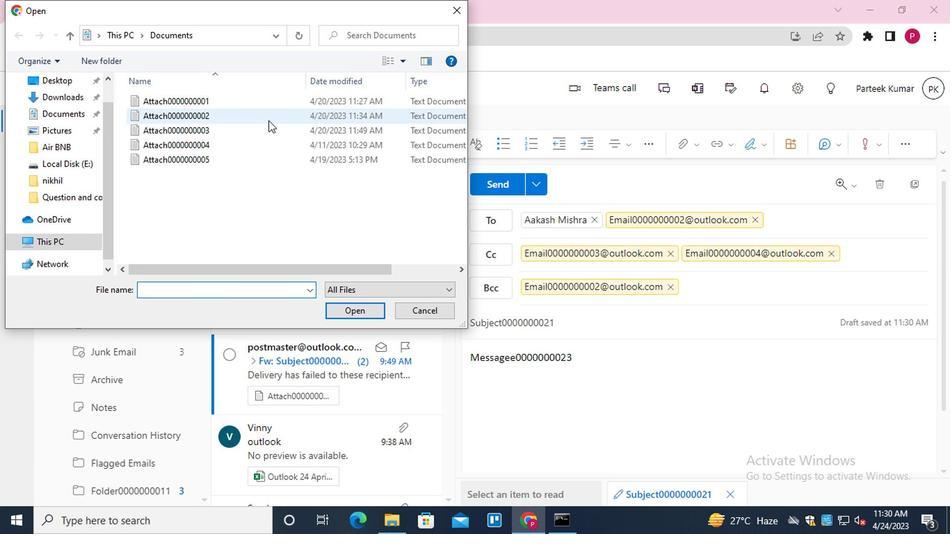 
Action: Mouse pressed left at (268, 140)
Screenshot: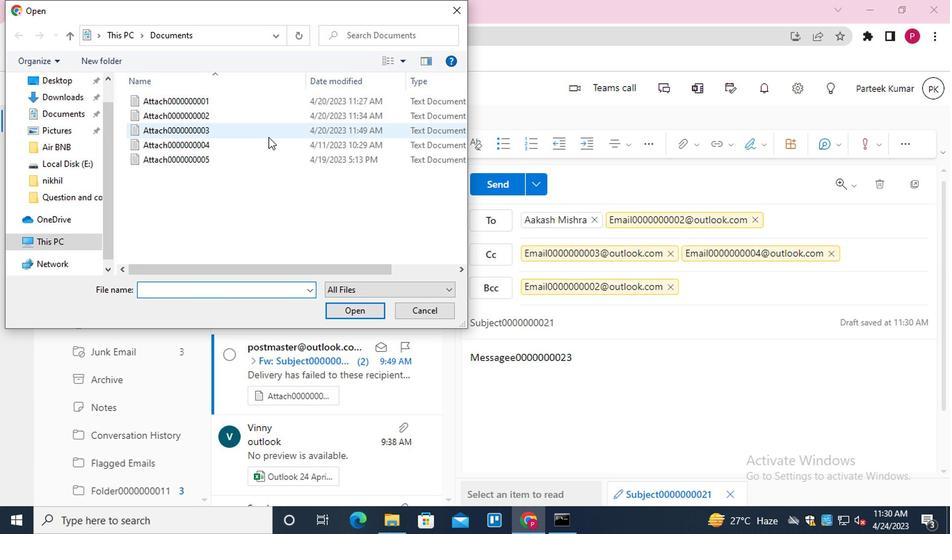 
Action: Mouse moved to (363, 301)
Screenshot: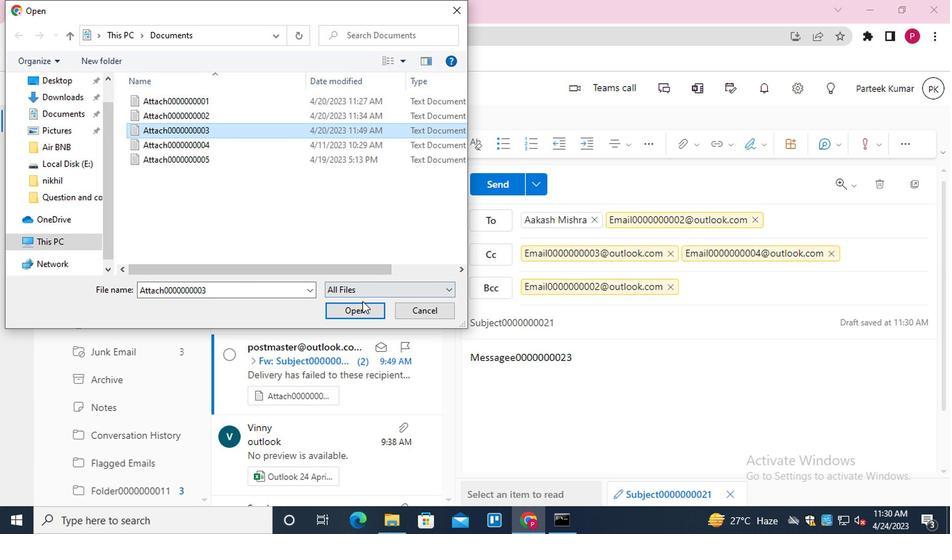 
Action: Mouse pressed left at (363, 301)
Screenshot: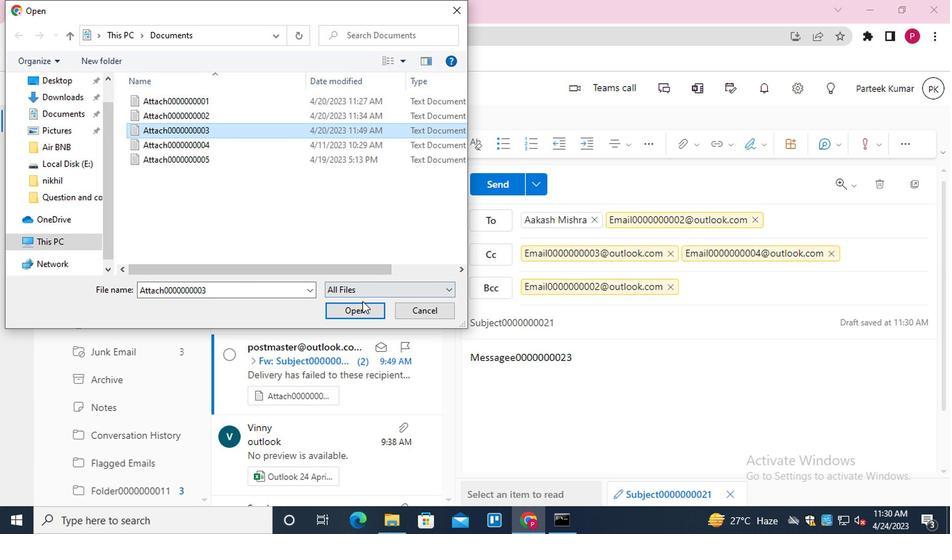 
Action: Mouse moved to (741, 149)
Screenshot: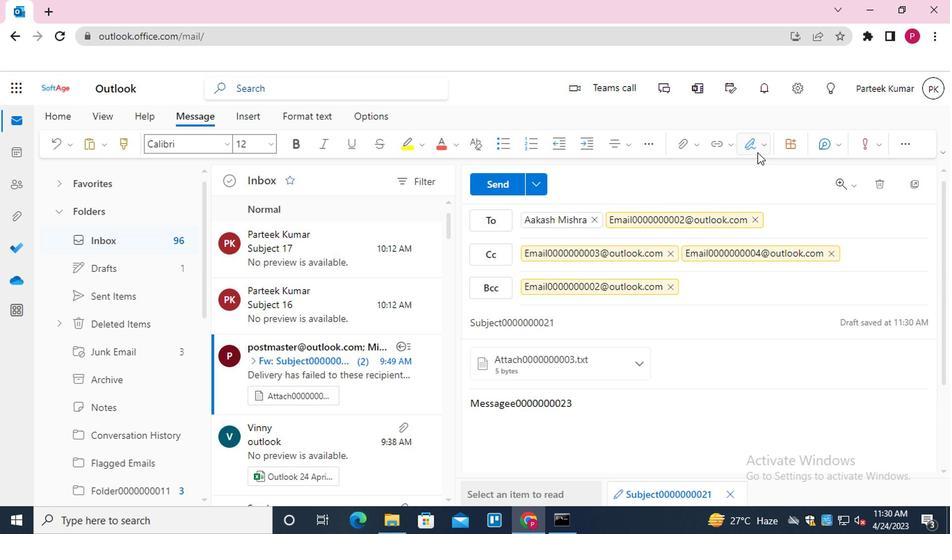 
Action: Mouse pressed left at (741, 149)
Screenshot: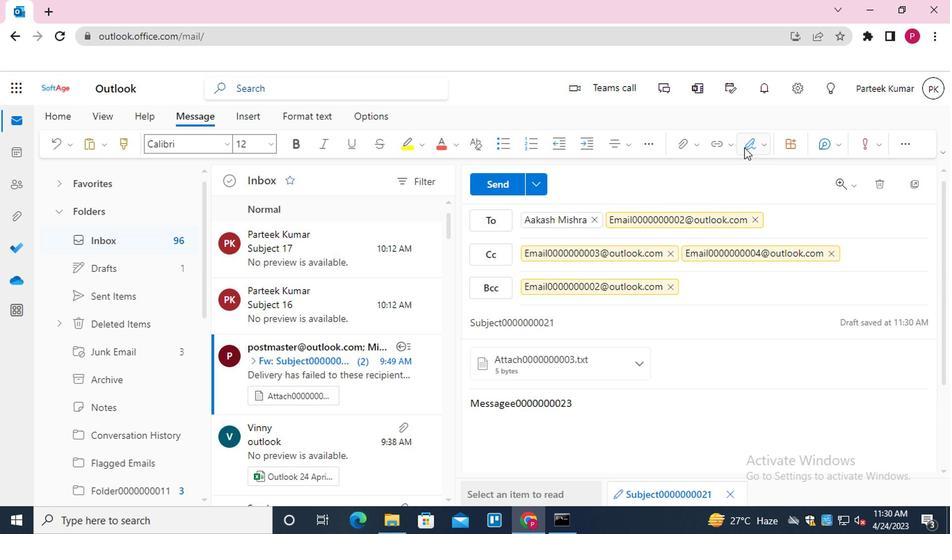 
Action: Mouse moved to (750, 178)
Screenshot: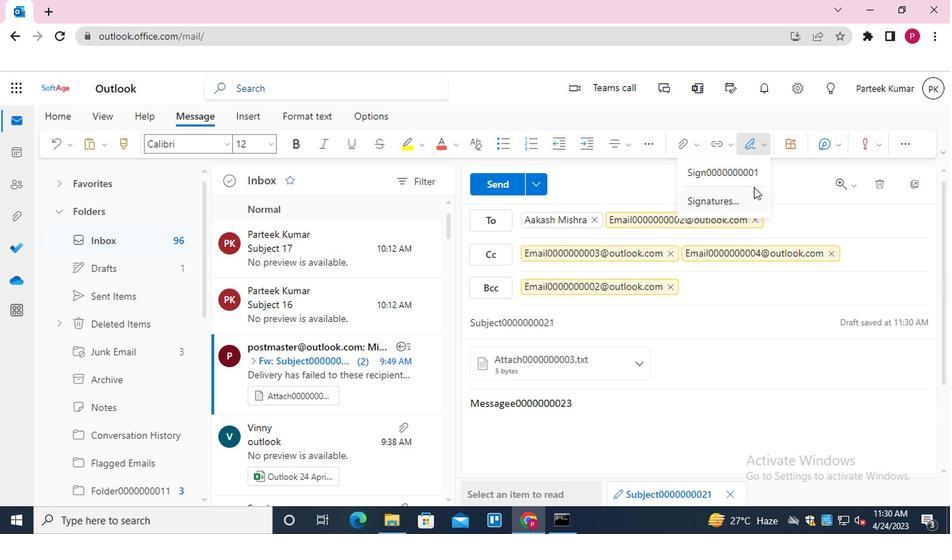 
Action: Mouse pressed left at (750, 178)
Screenshot: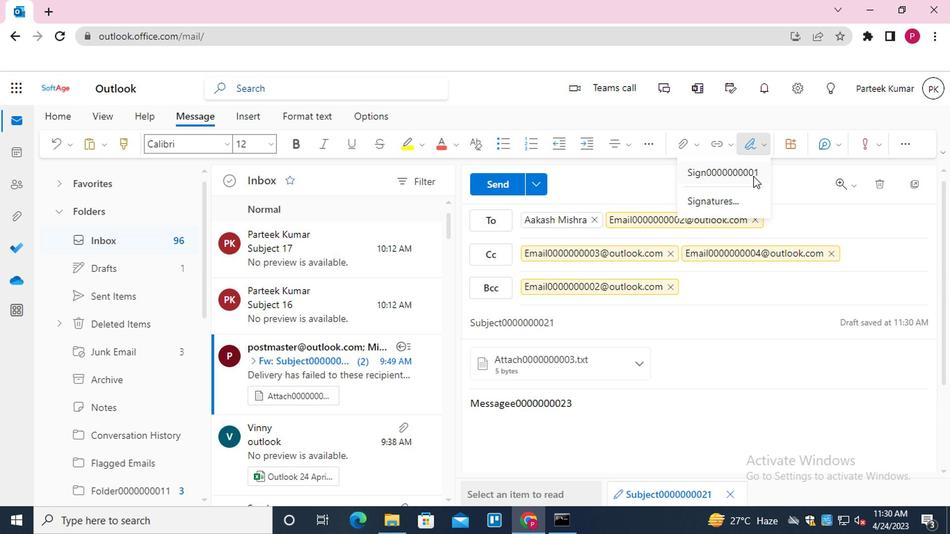 
Action: Mouse moved to (676, 154)
Screenshot: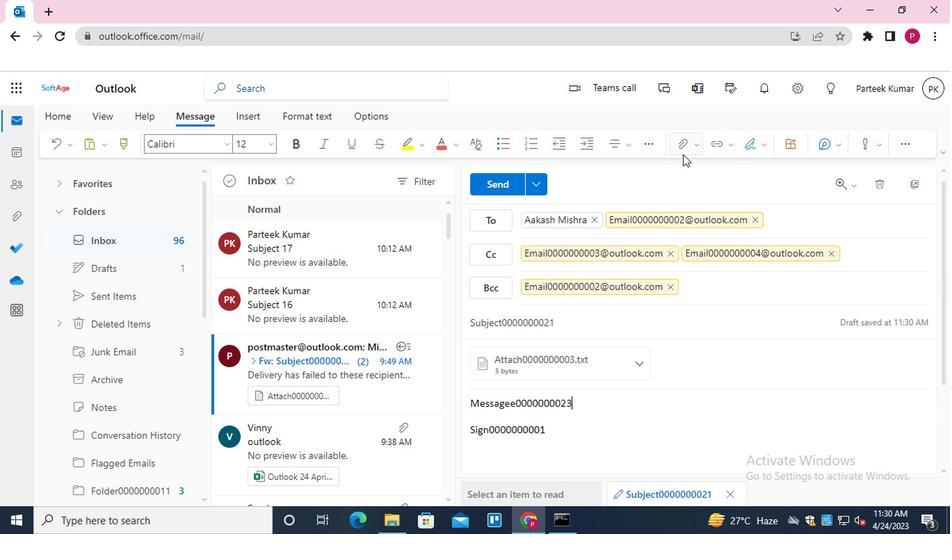 
Action: Mouse pressed left at (676, 154)
Screenshot: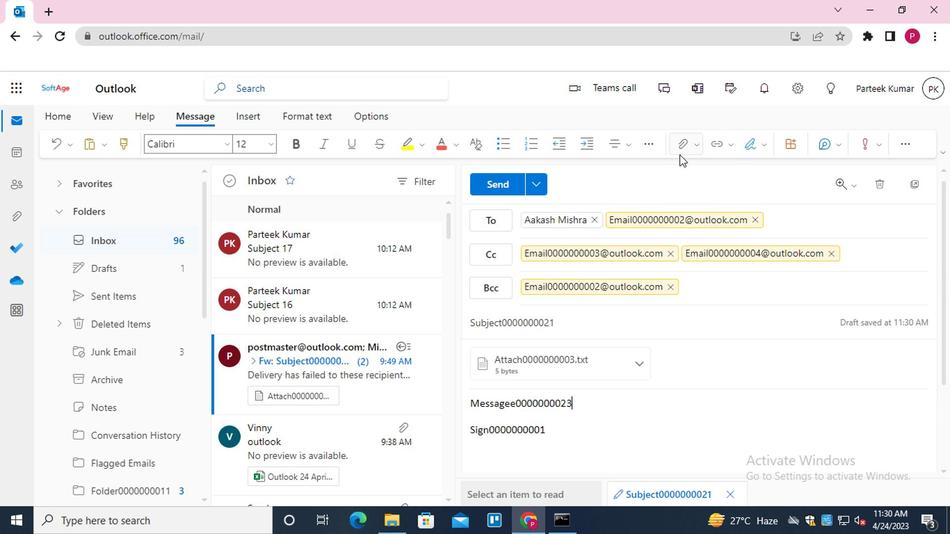 
Action: Mouse moved to (583, 170)
Screenshot: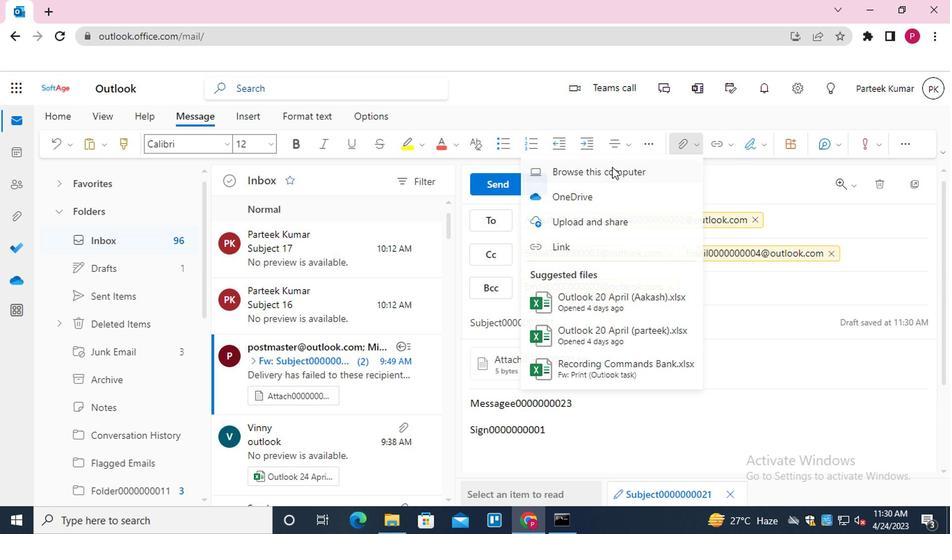 
Action: Mouse pressed left at (583, 170)
Screenshot: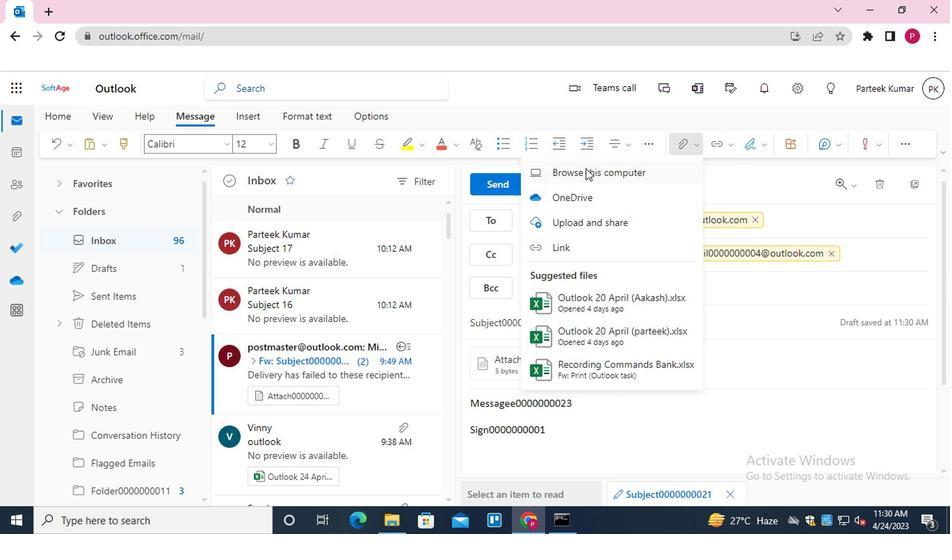 
Action: Mouse moved to (227, 139)
Screenshot: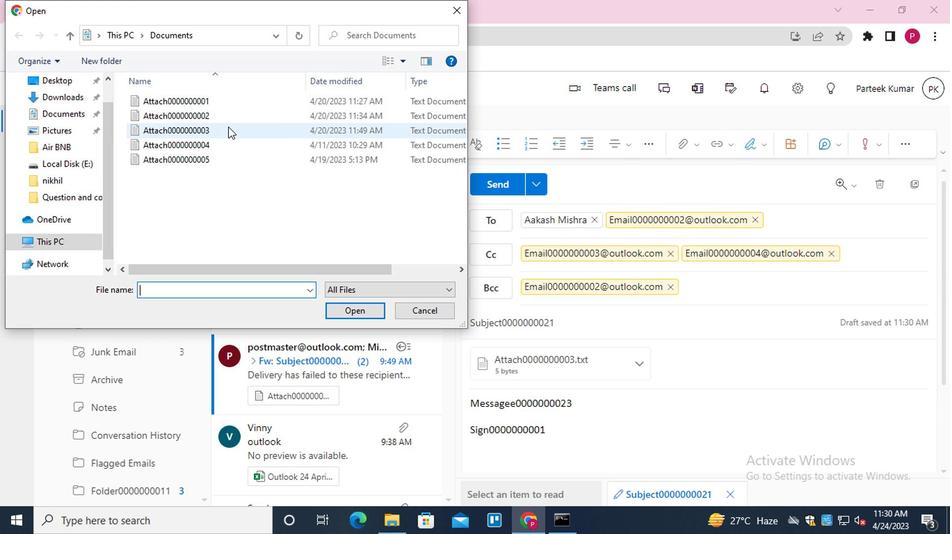 
Action: Mouse pressed left at (227, 139)
Screenshot: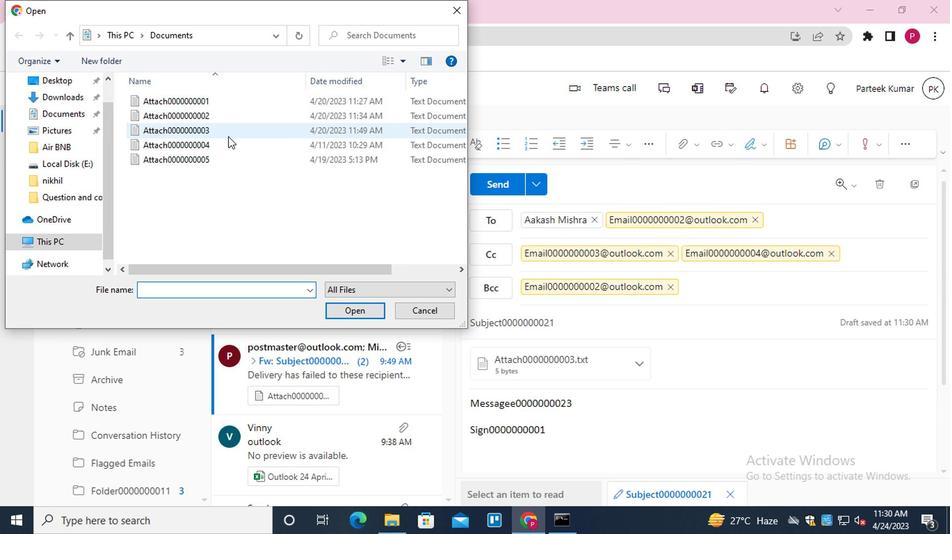 
Action: Mouse moved to (235, 148)
Screenshot: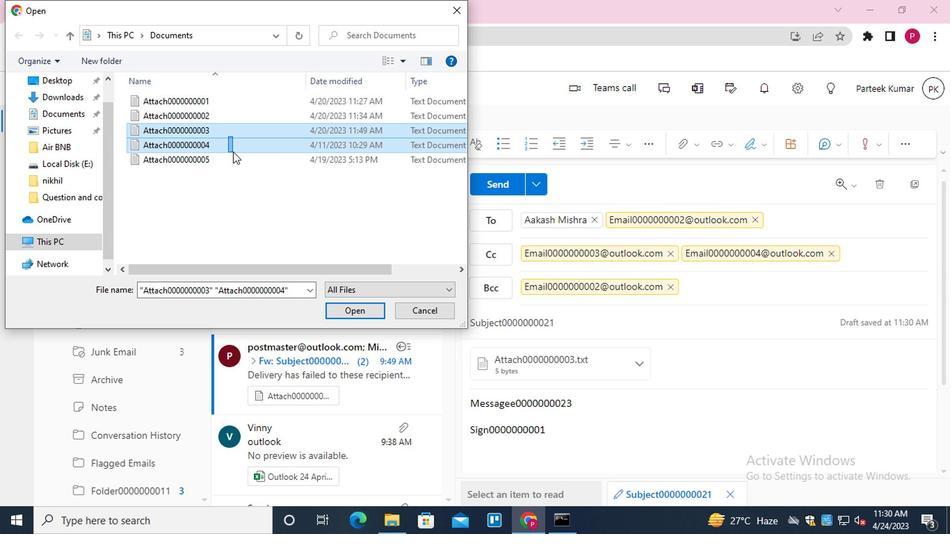 
Action: Mouse pressed left at (235, 148)
Screenshot: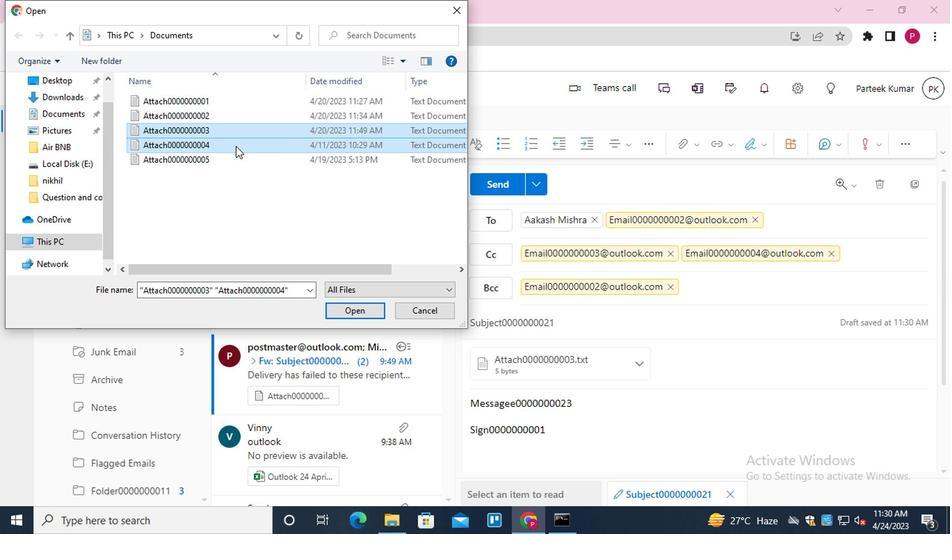 
Action: Mouse moved to (355, 306)
Screenshot: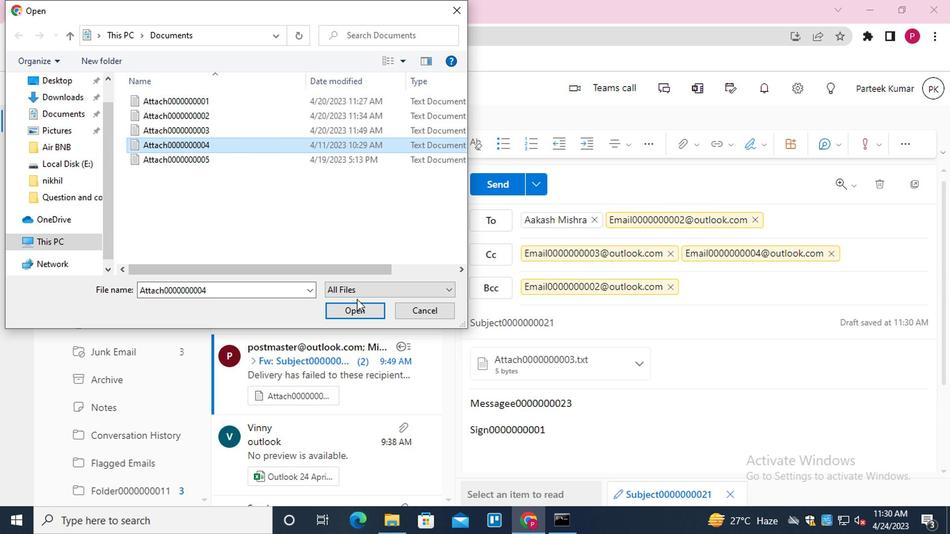 
Action: Mouse pressed left at (355, 306)
Screenshot: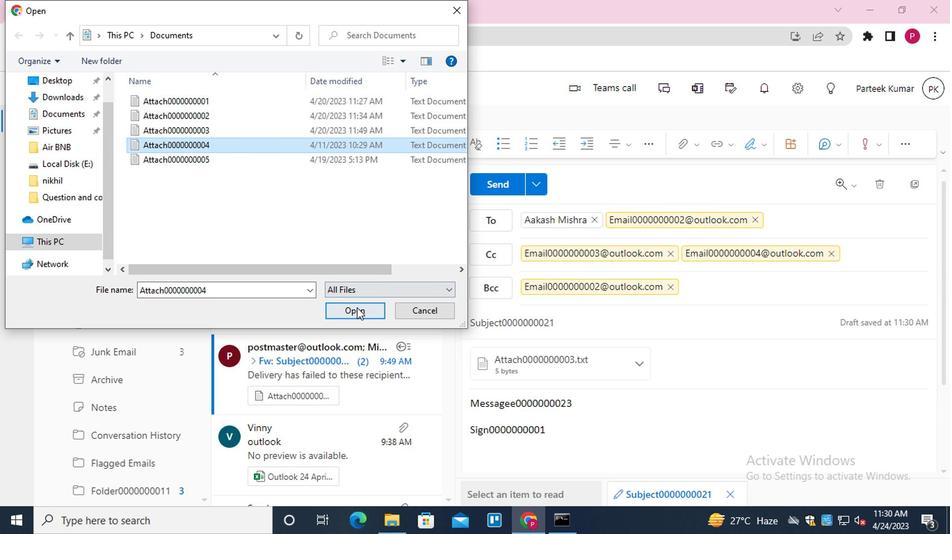 
Action: Mouse moved to (496, 191)
Screenshot: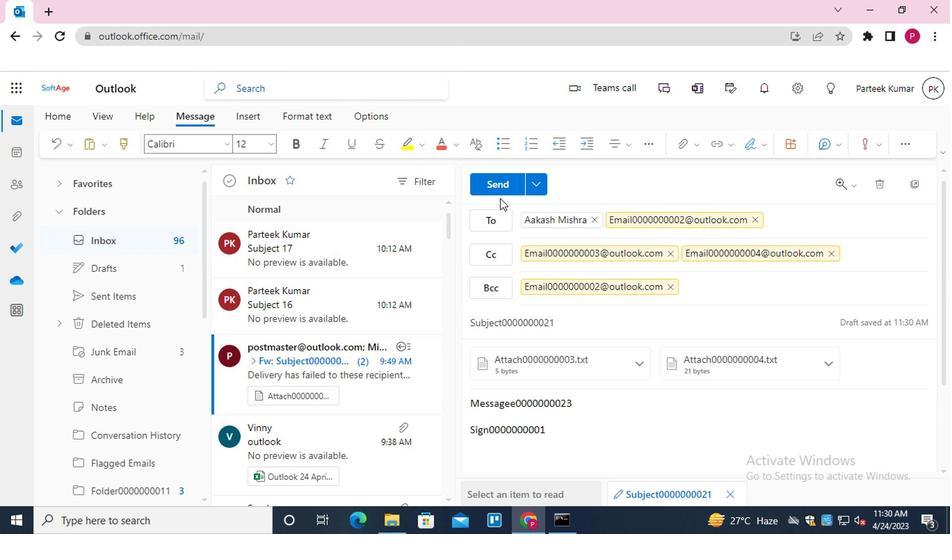 
Action: Mouse pressed left at (496, 191)
Screenshot: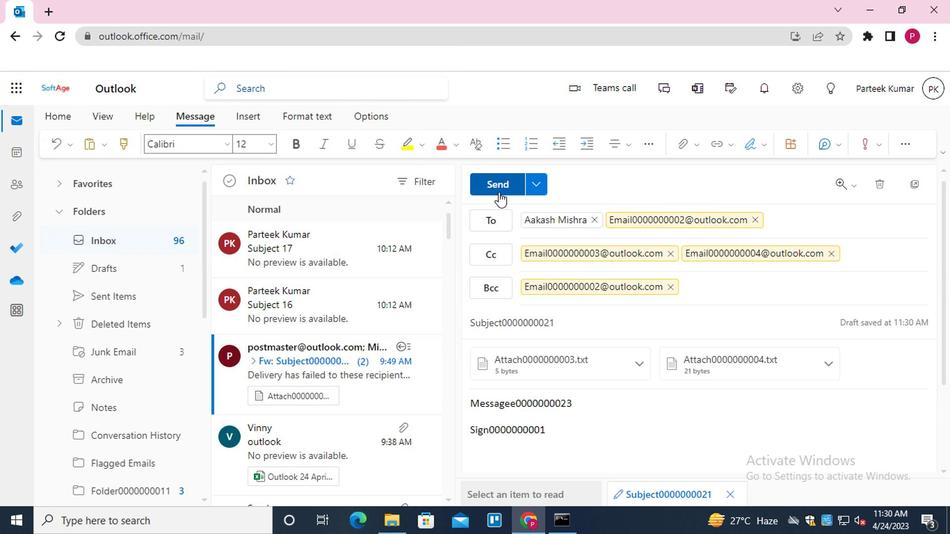 
Action: Mouse moved to (93, 149)
Screenshot: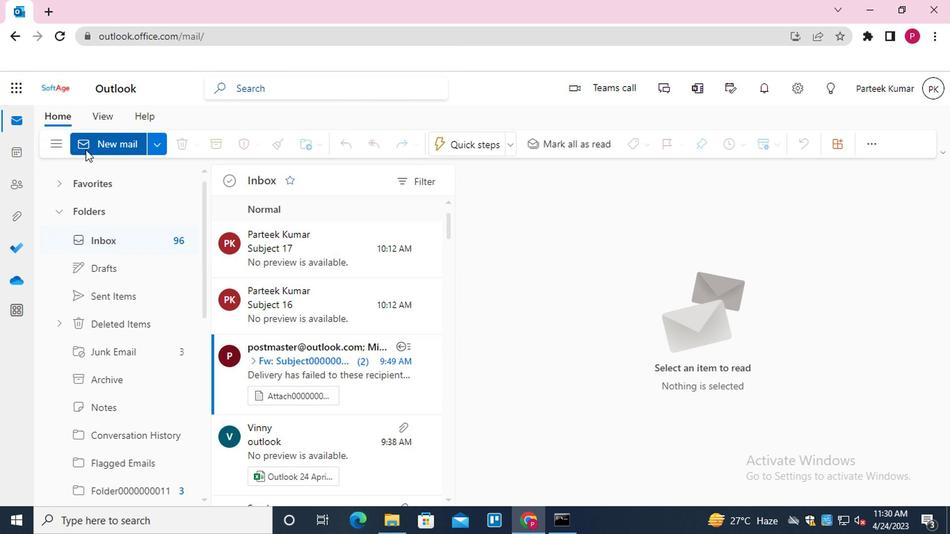 
Action: Mouse pressed left at (93, 149)
Screenshot: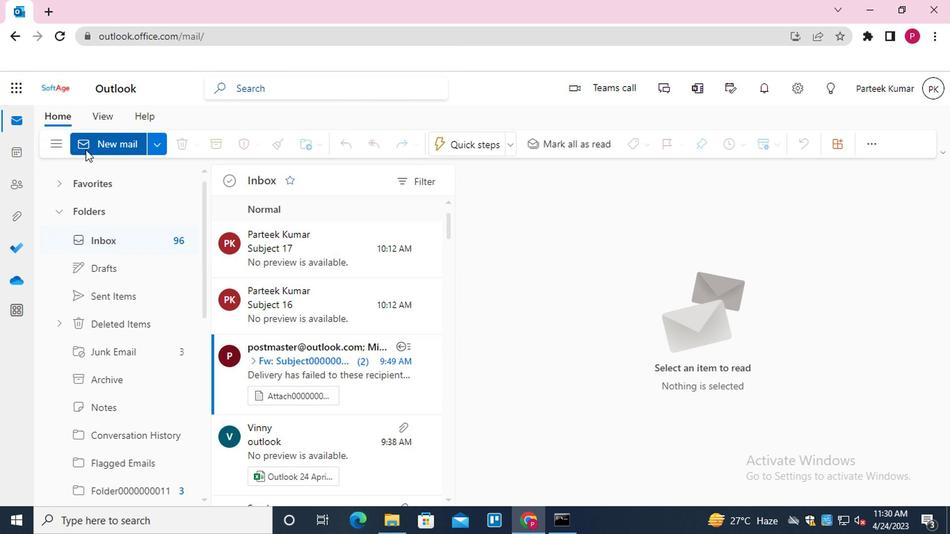 
Action: Mouse moved to (498, 347)
Screenshot: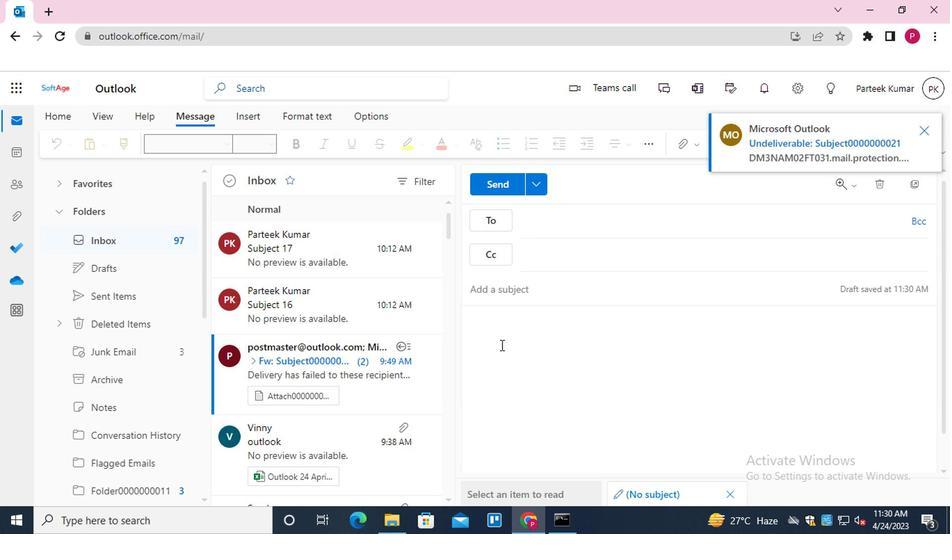 
Action: Mouse pressed left at (498, 347)
Screenshot: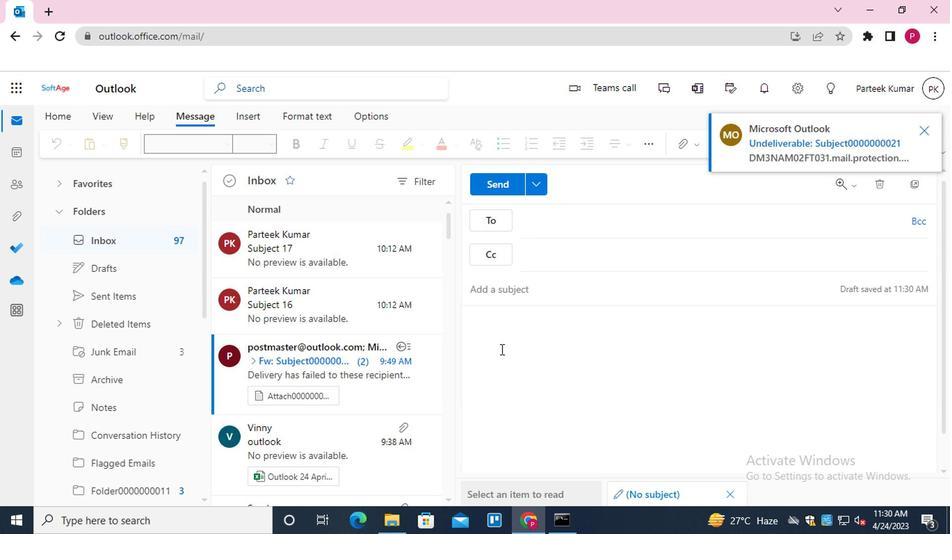 
Action: Mouse moved to (919, 133)
Screenshot: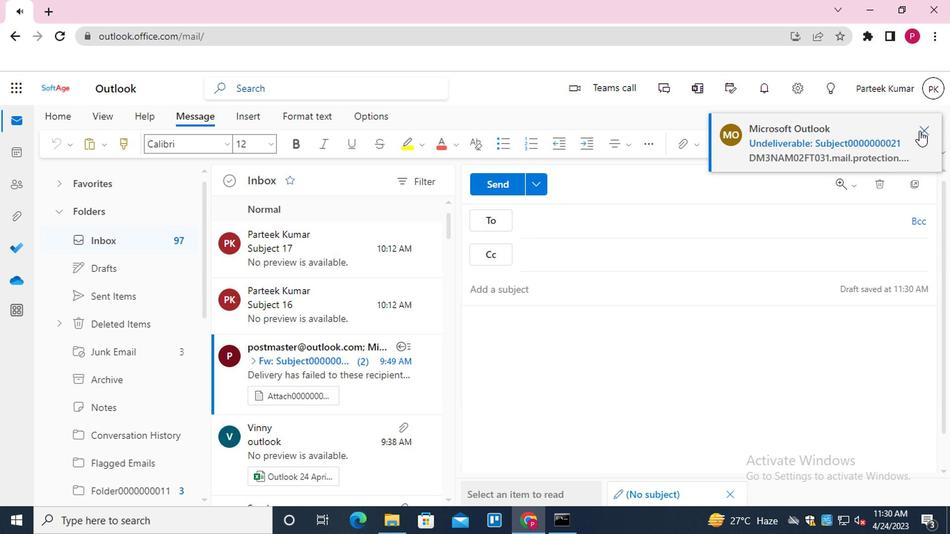 
Action: Mouse pressed left at (919, 133)
Screenshot: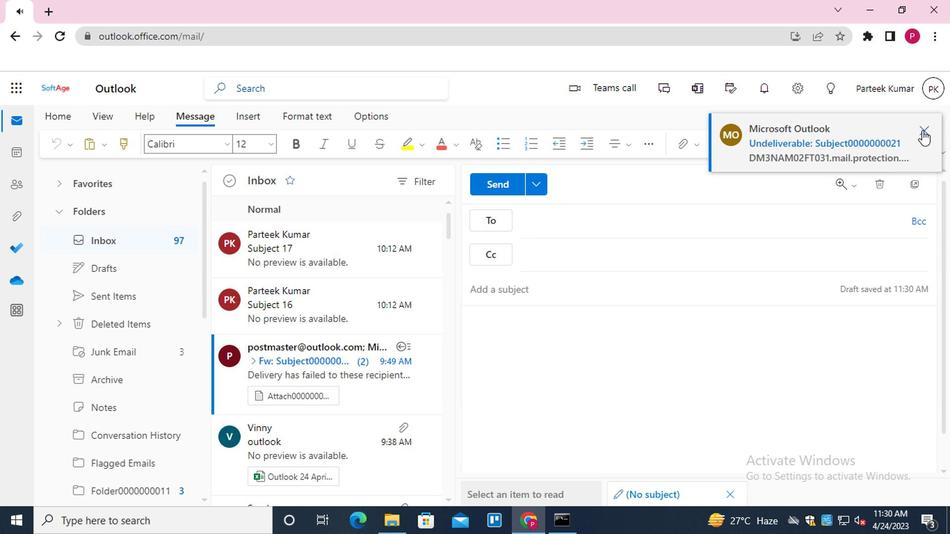 
Action: Mouse moved to (748, 148)
Screenshot: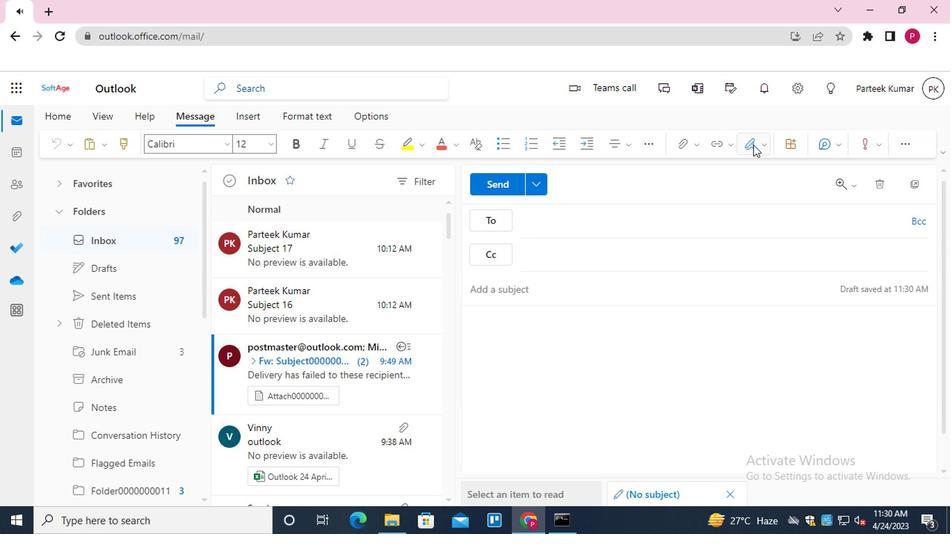 
Action: Mouse pressed left at (748, 148)
Screenshot: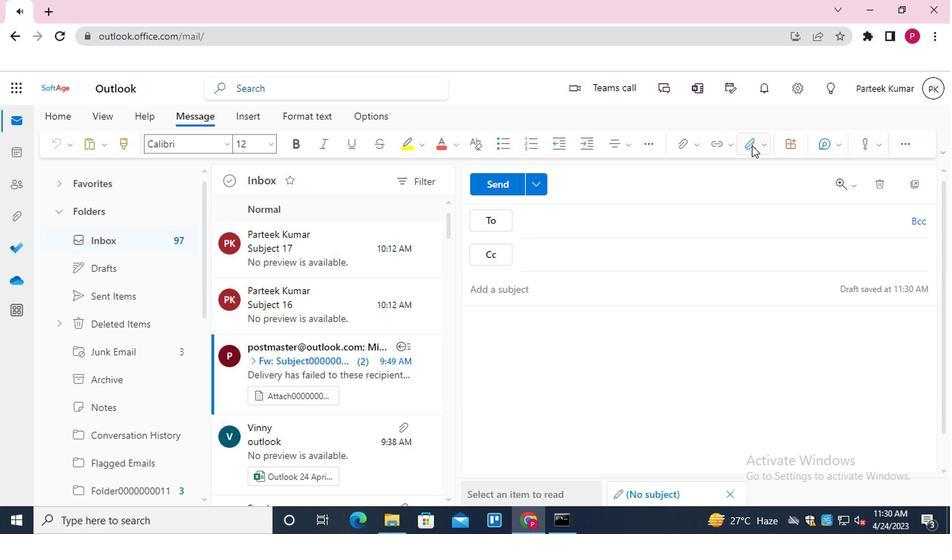 
Action: Mouse moved to (745, 181)
Screenshot: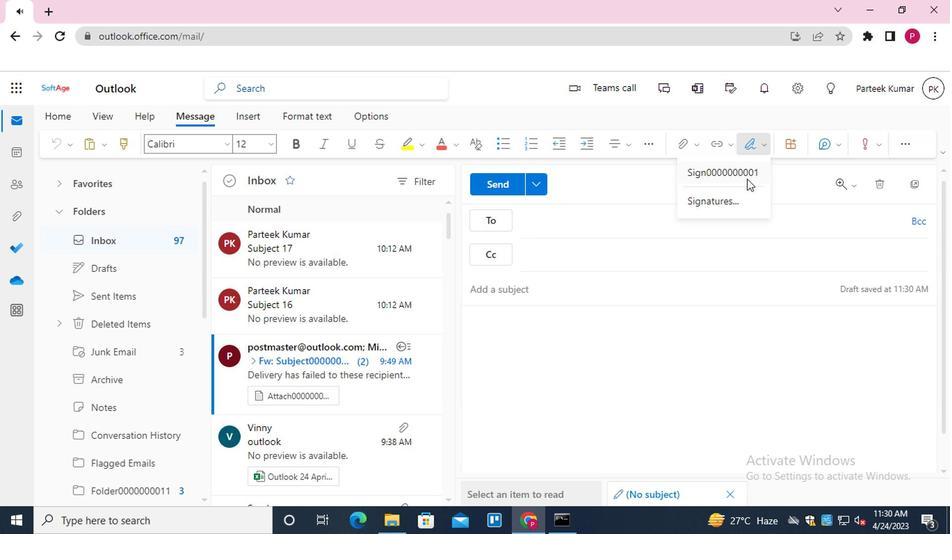 
Action: Mouse pressed left at (745, 181)
Screenshot: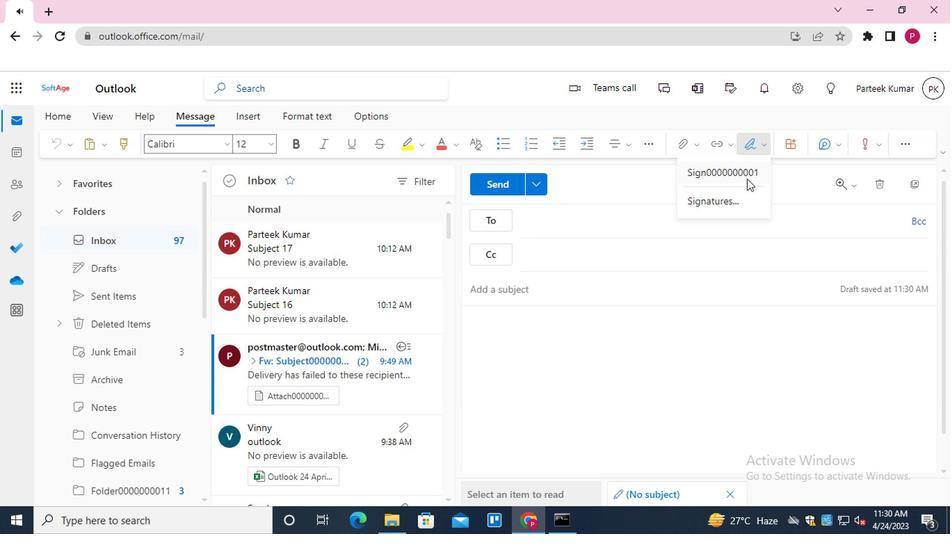 
Action: Mouse moved to (584, 224)
Screenshot: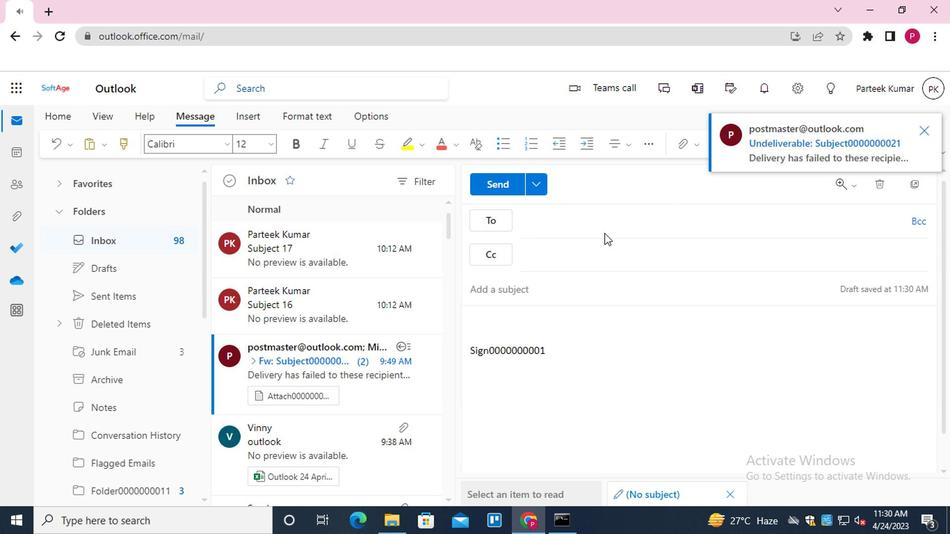 
Action: Mouse pressed left at (584, 224)
Screenshot: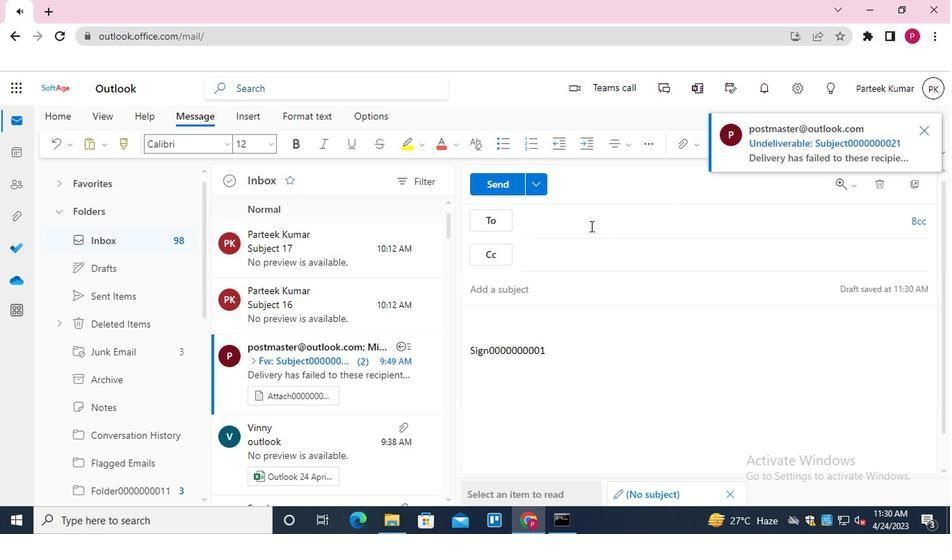 
Action: Mouse moved to (576, 286)
Screenshot: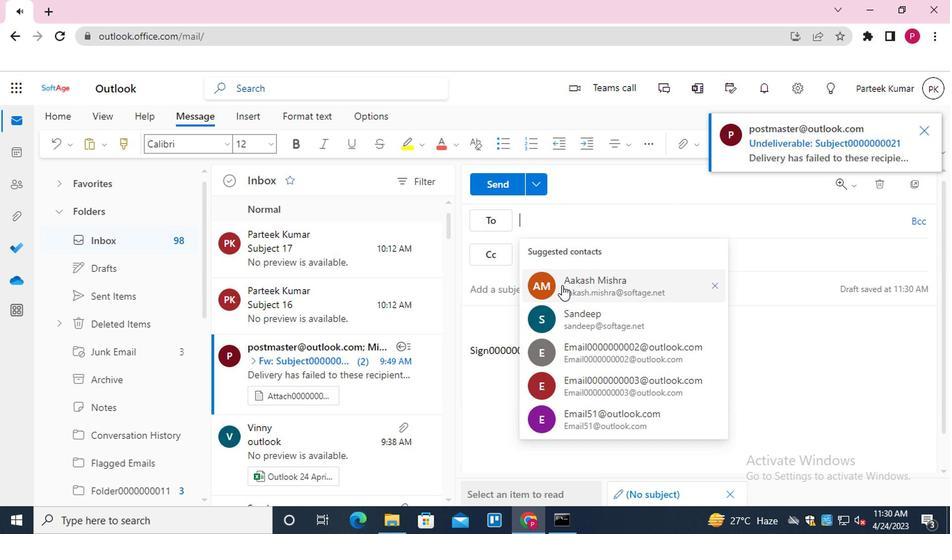 
Action: Mouse pressed left at (576, 286)
Screenshot: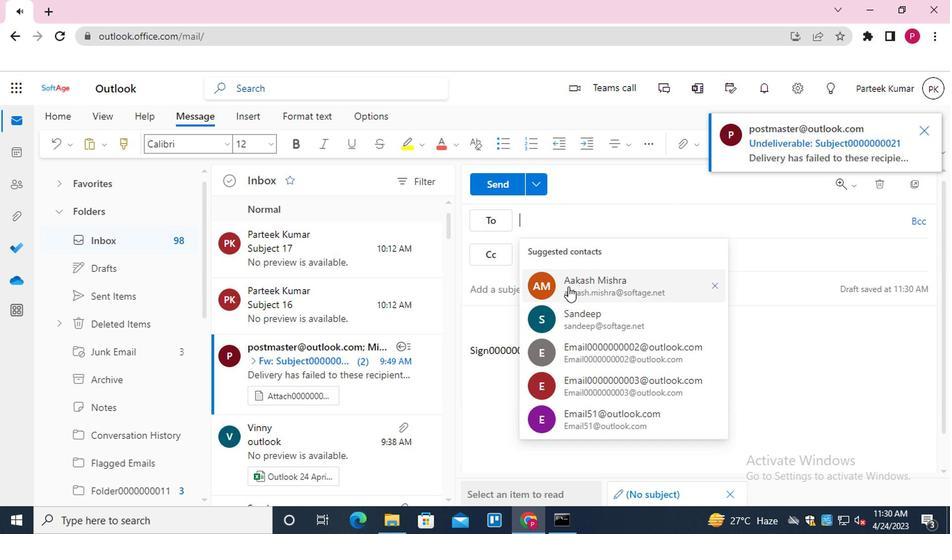 
Action: Mouse moved to (552, 292)
Screenshot: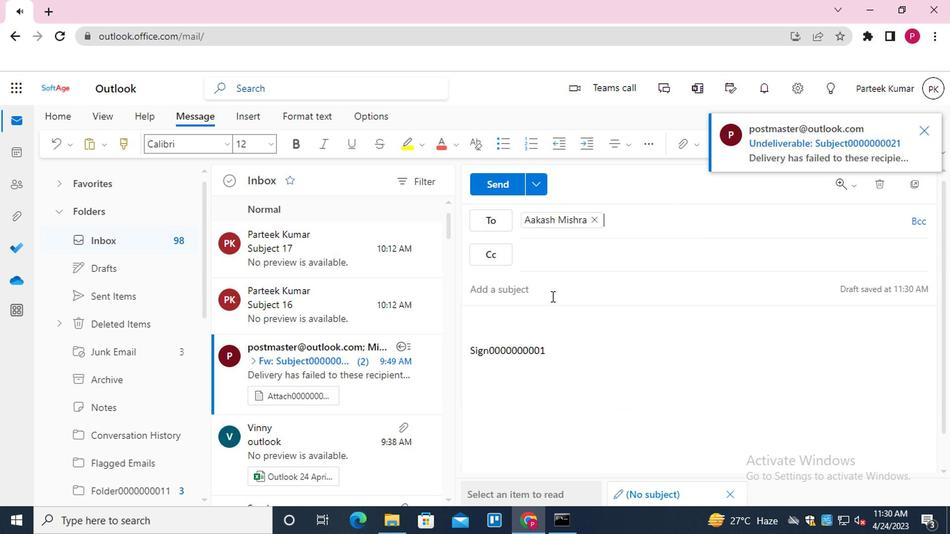 
Action: Mouse pressed left at (552, 292)
Screenshot: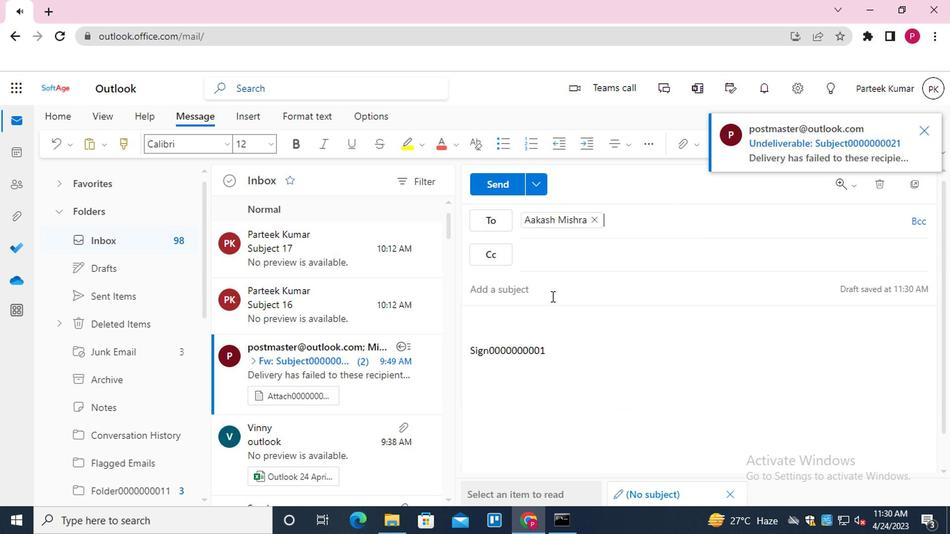 
Action: Mouse moved to (552, 291)
Screenshot: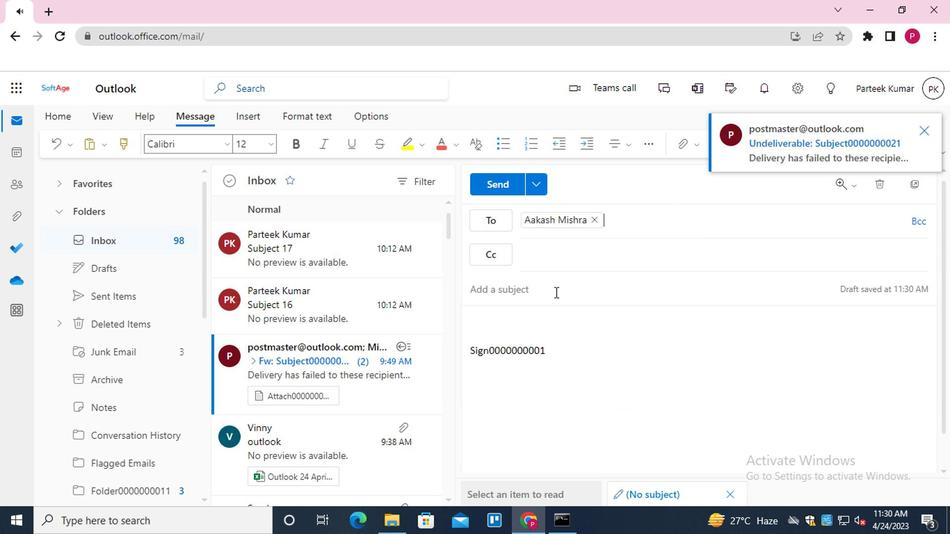 
Action: Key pressed <Key.shift>SUBJECT0000000021
Screenshot: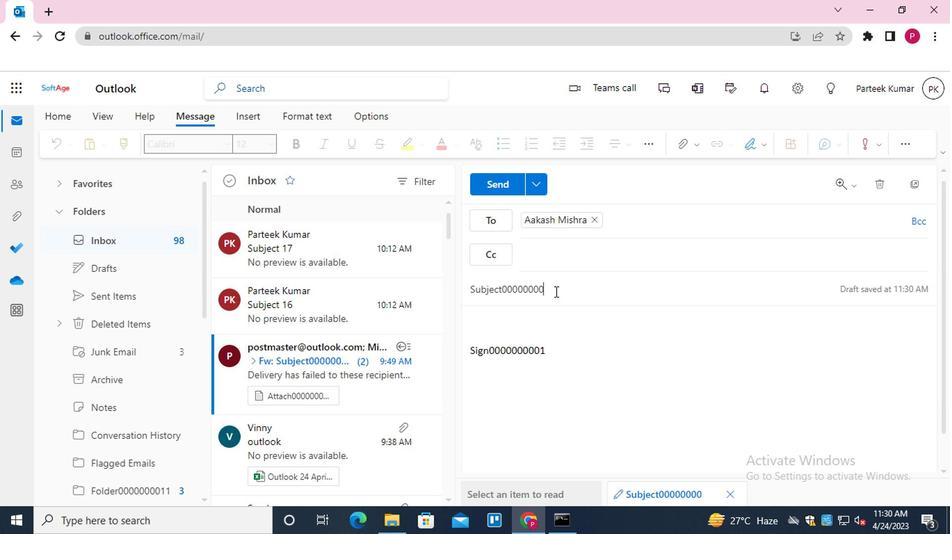 
Action: Mouse moved to (555, 387)
Screenshot: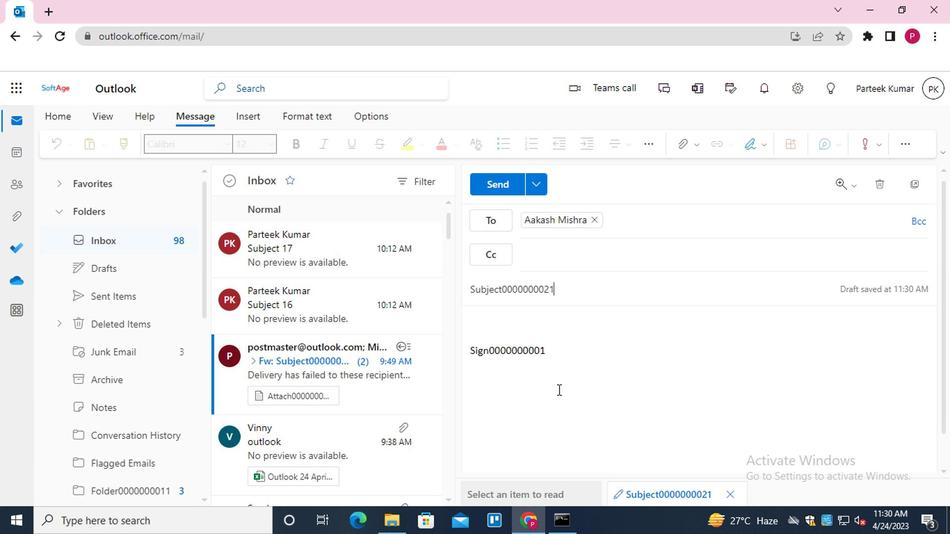 
Action: Mouse pressed left at (555, 387)
Screenshot: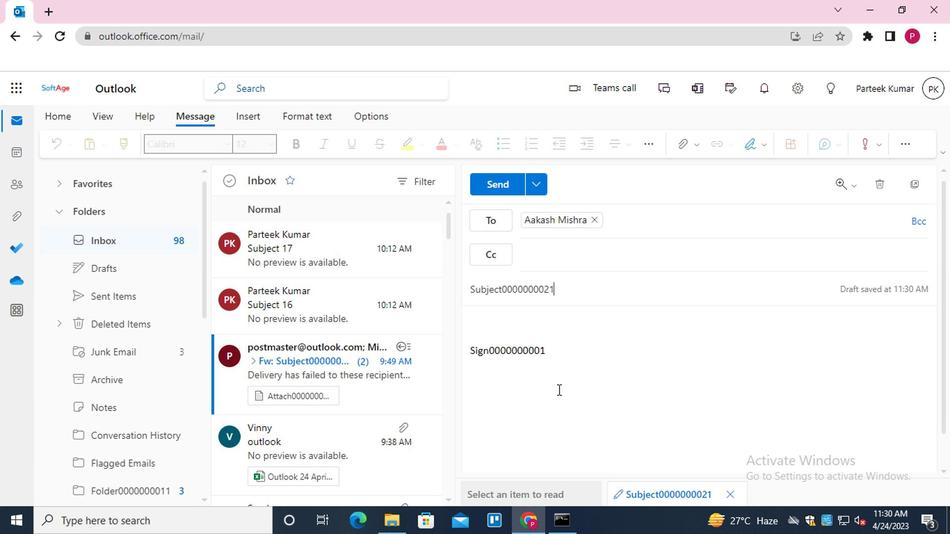 
Action: Mouse moved to (538, 334)
Screenshot: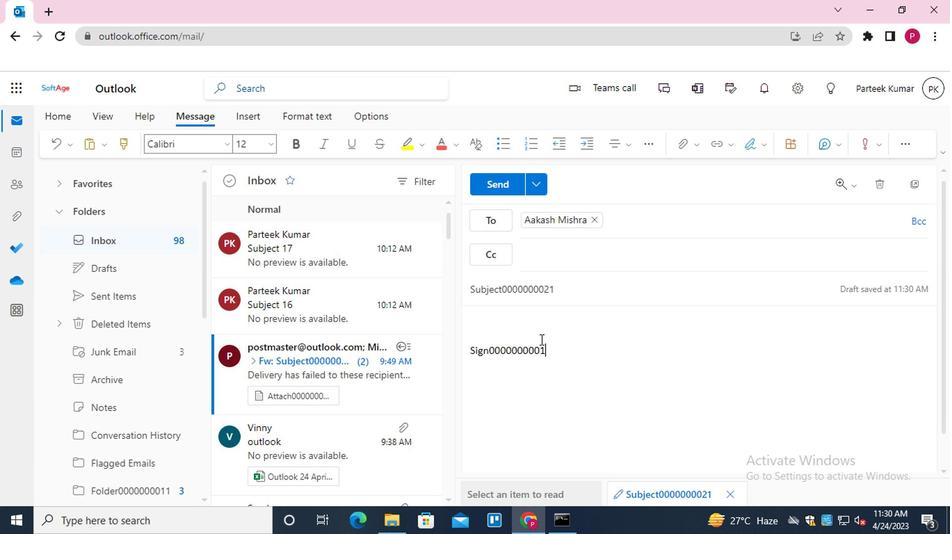 
Action: Mouse pressed left at (538, 334)
Screenshot: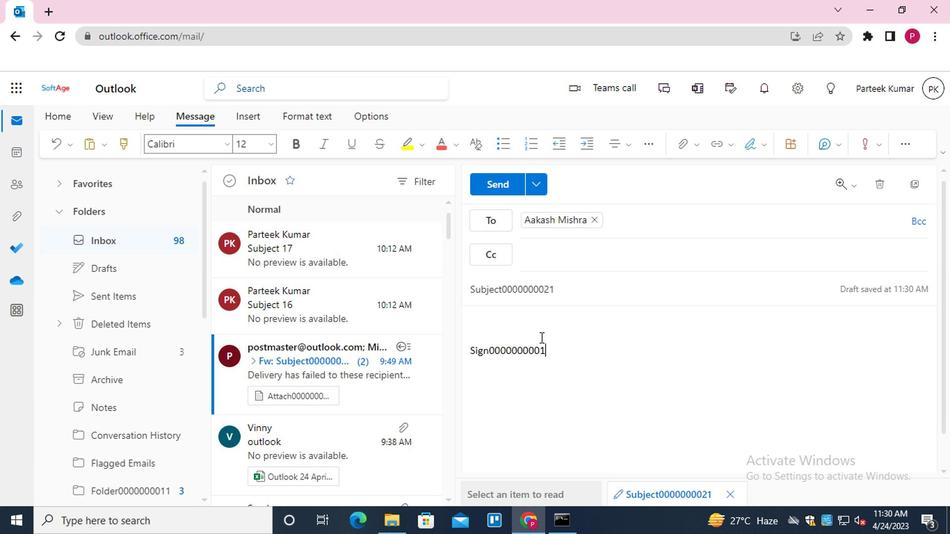 
Action: Key pressed <Key.shift><Key.shift><Key.shift><Key.shift><Key.shift><Key.shift><Key.shift><Key.shift><Key.shift>MESSAGE0000000021
Screenshot: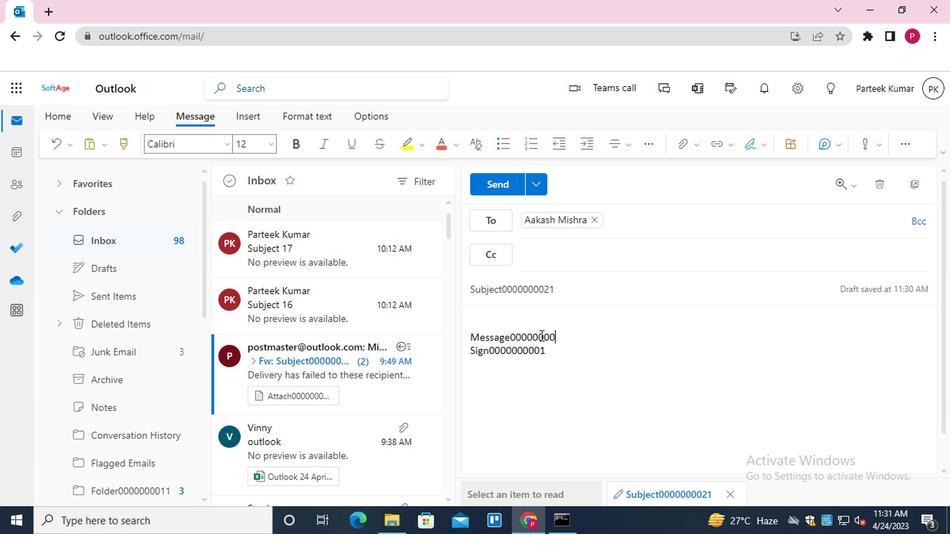 
Action: Mouse moved to (481, 181)
Screenshot: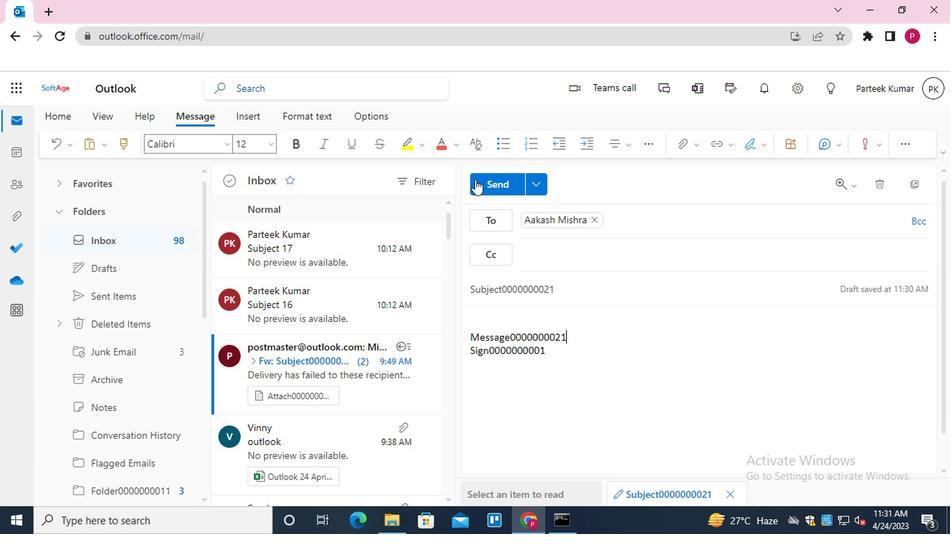 
Action: Mouse pressed left at (481, 181)
Screenshot: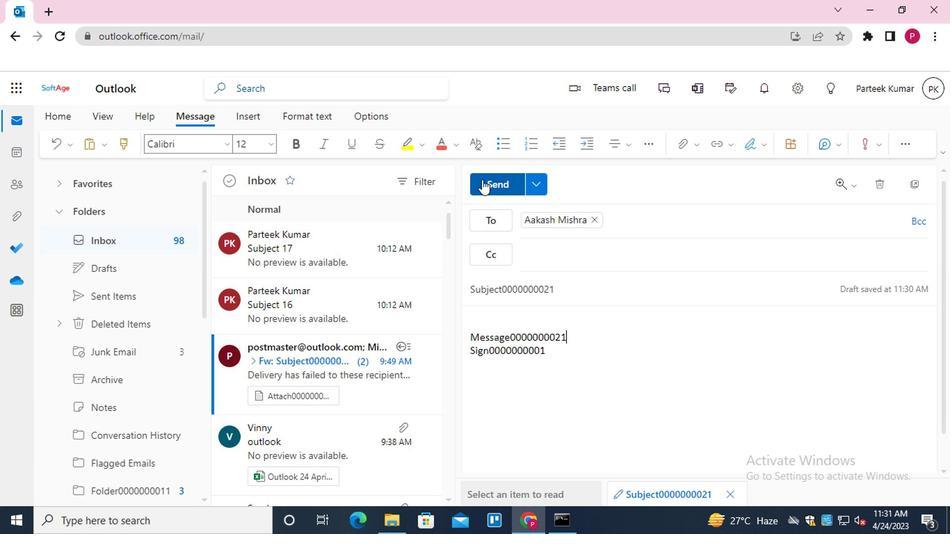 
Action: Mouse moved to (126, 153)
Screenshot: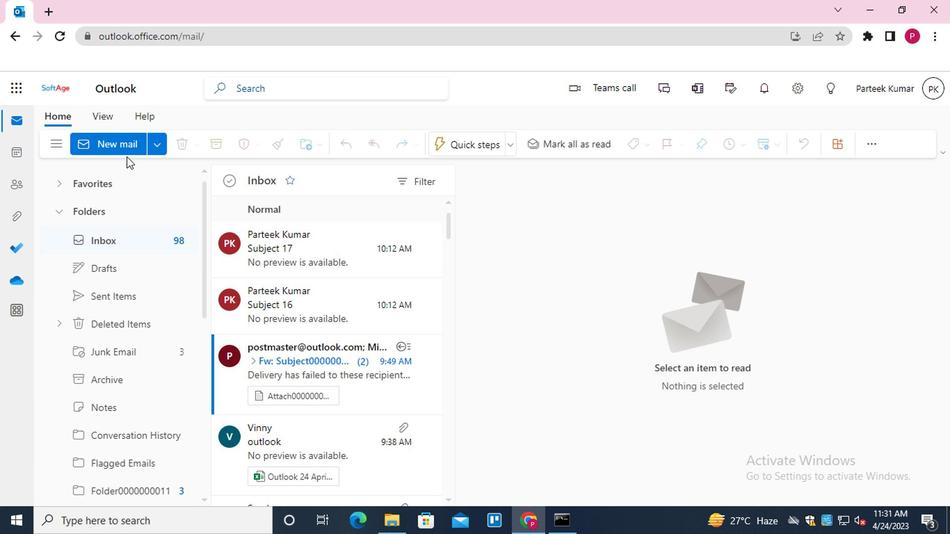 
Action: Mouse pressed left at (126, 153)
Screenshot: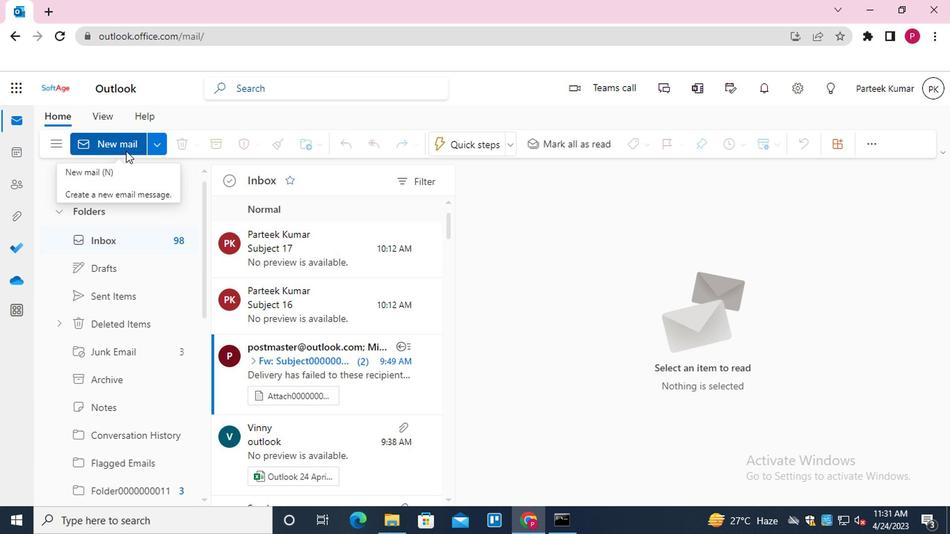 
Action: Mouse moved to (481, 350)
Screenshot: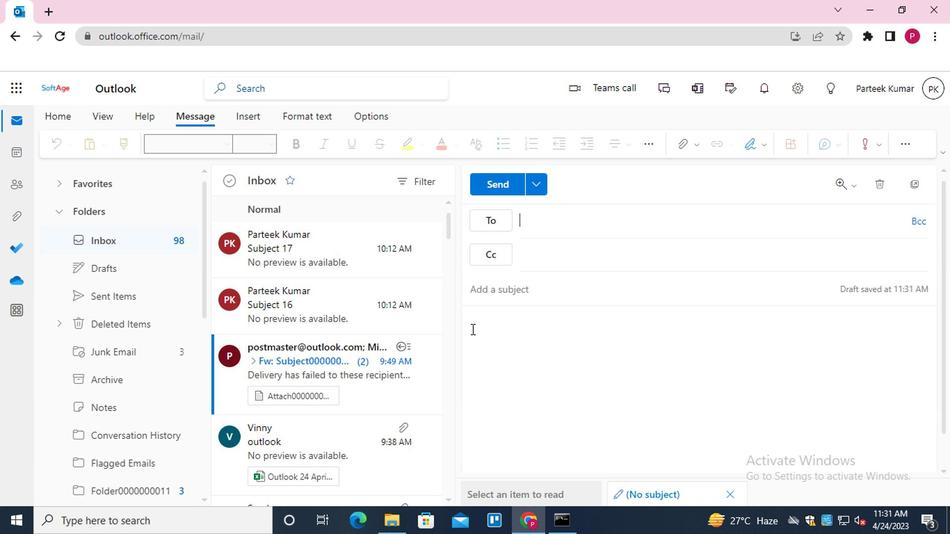 
Action: Mouse pressed left at (481, 350)
Screenshot: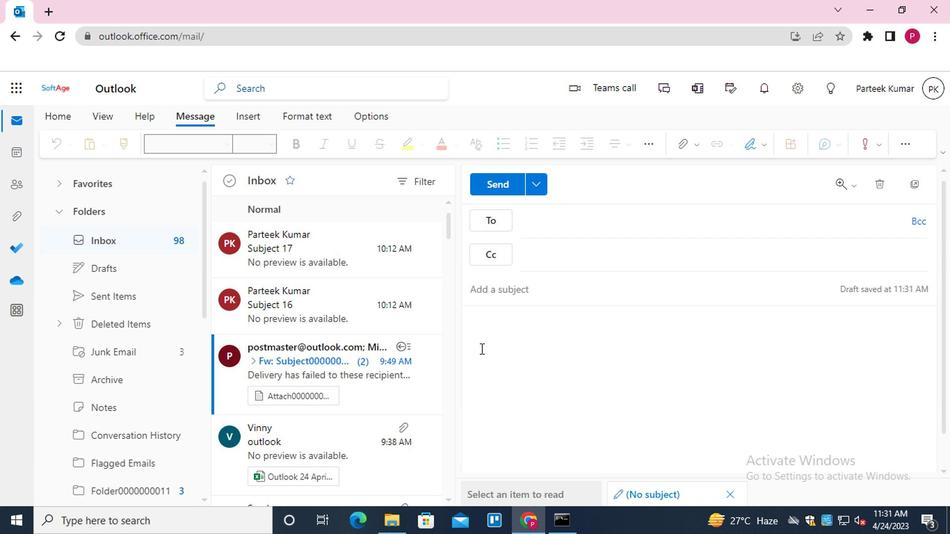
Action: Mouse moved to (750, 145)
Screenshot: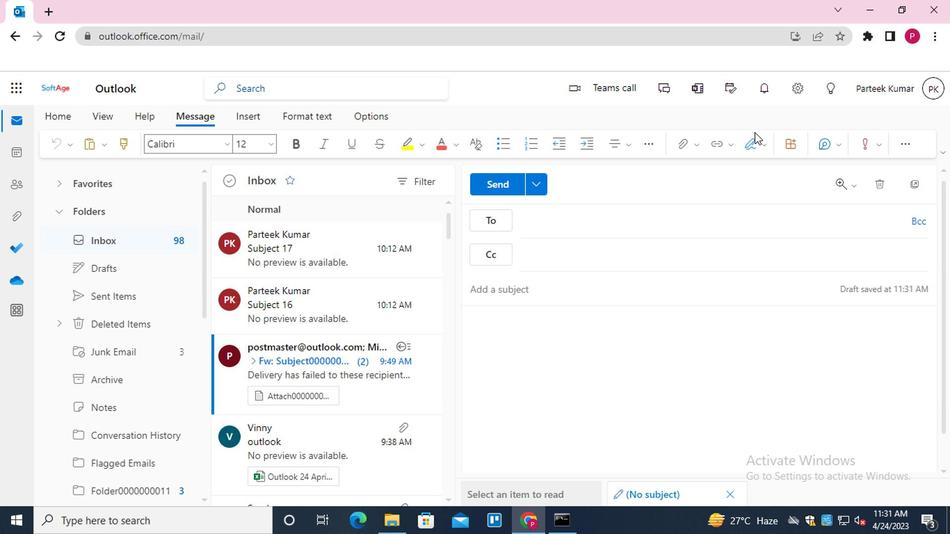 
Action: Mouse pressed left at (750, 145)
Screenshot: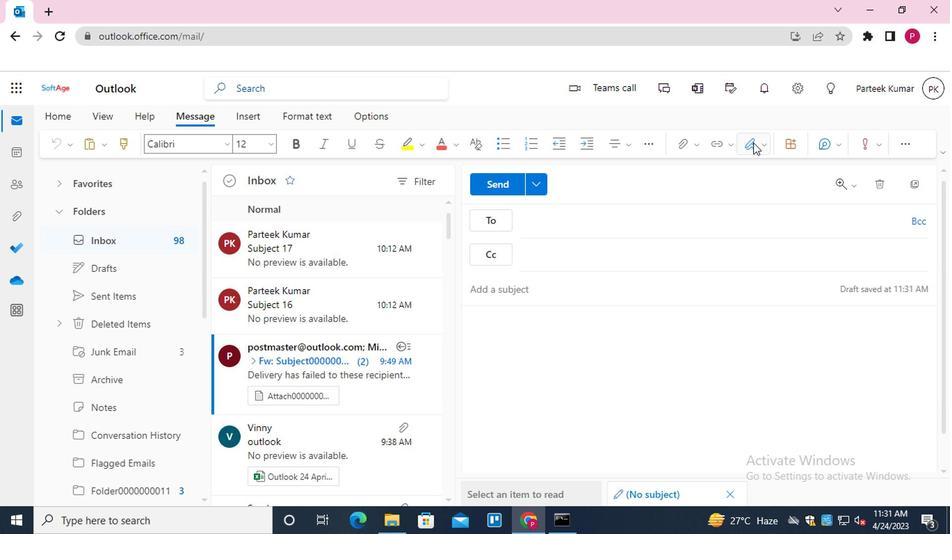 
Action: Mouse moved to (725, 166)
Screenshot: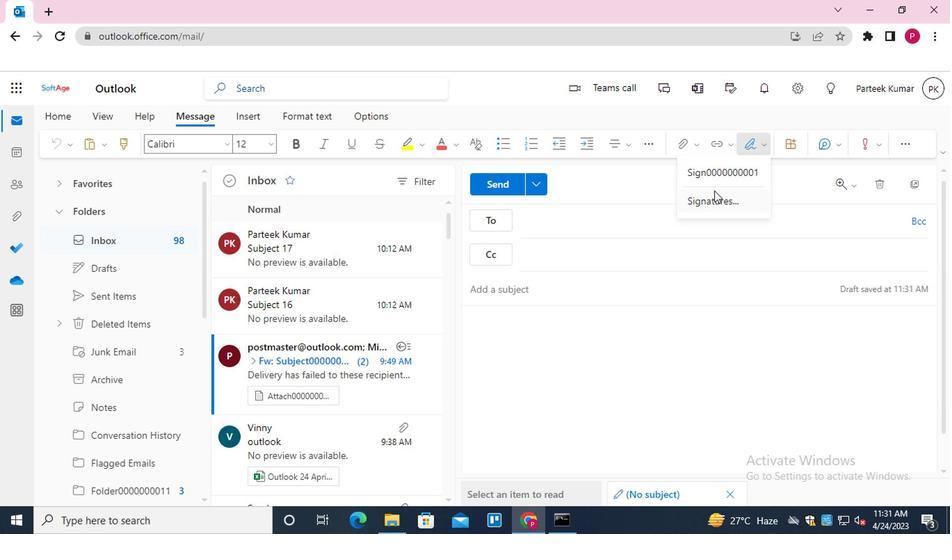 
Action: Mouse pressed left at (725, 166)
Screenshot: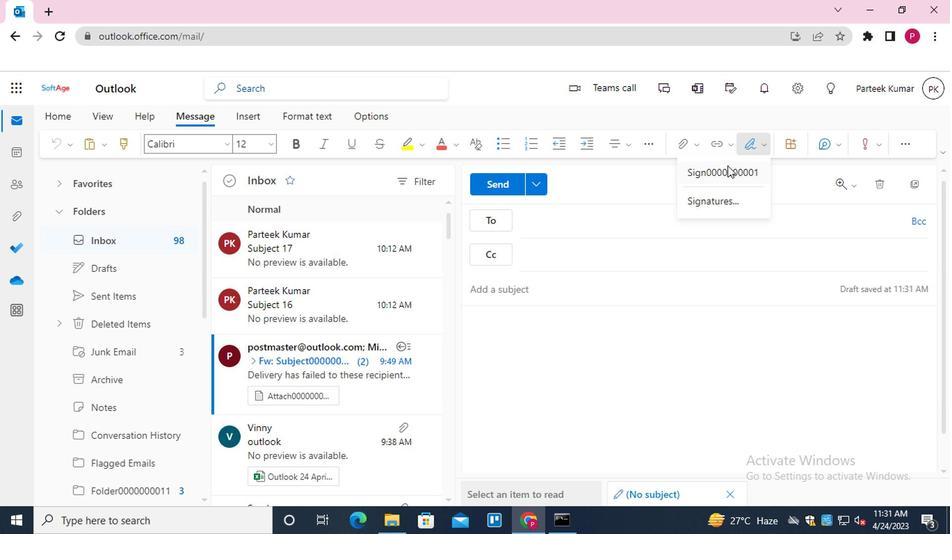
Action: Mouse moved to (564, 216)
Screenshot: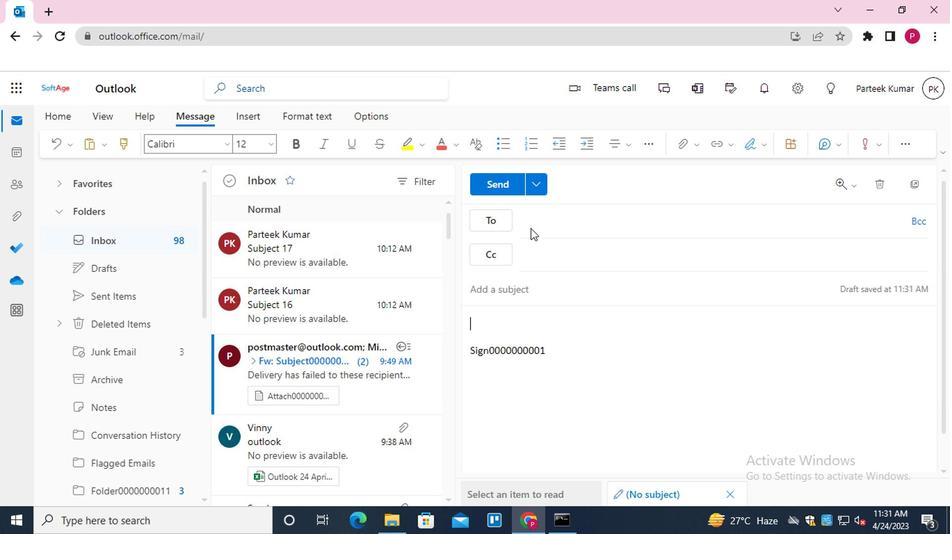 
Action: Mouse pressed left at (564, 216)
Screenshot: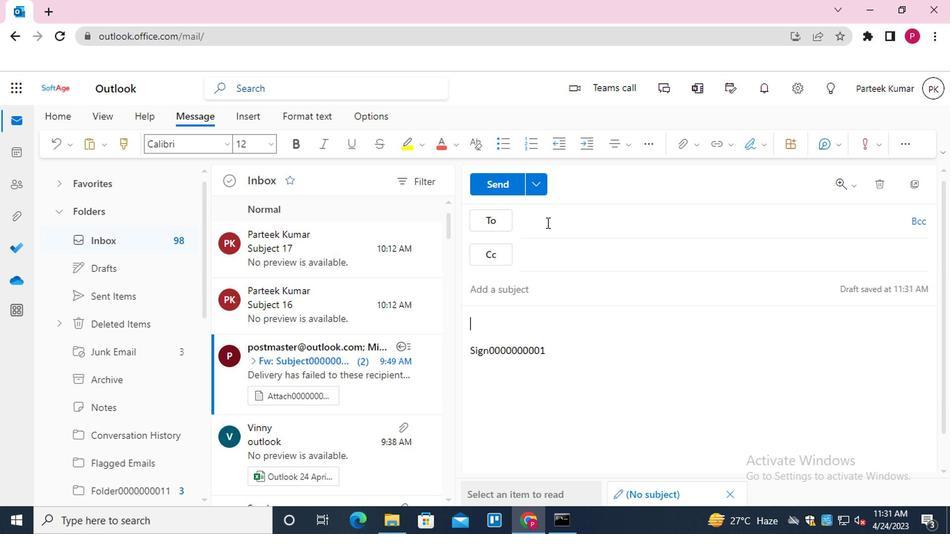 
Action: Mouse moved to (583, 287)
Screenshot: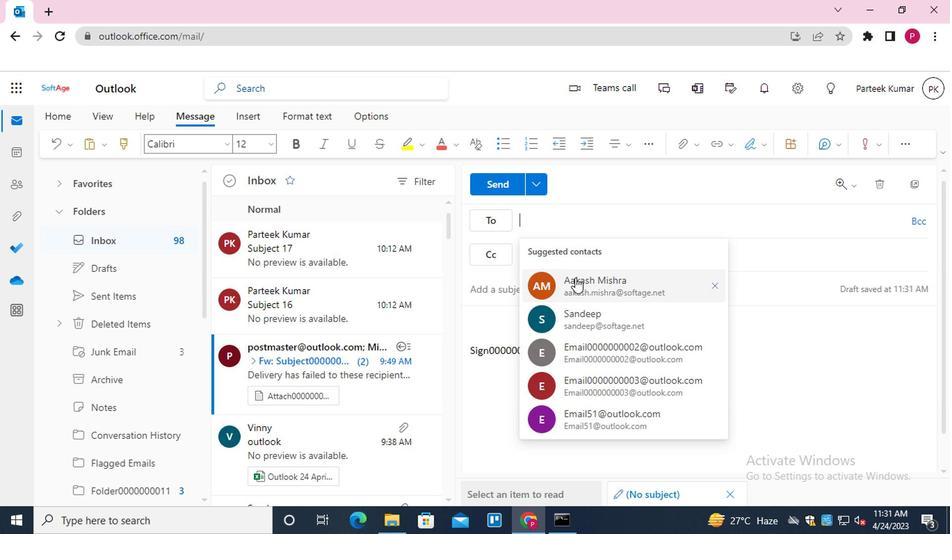 
Action: Mouse pressed left at (583, 287)
Screenshot: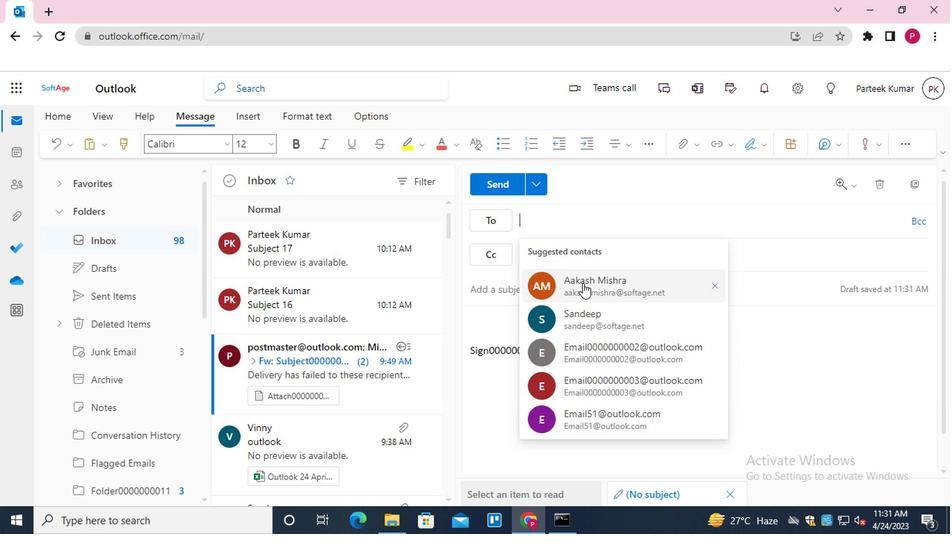 
Action: Key pressed <Key.shift>EMAIL0000000002<Key.enter>
Screenshot: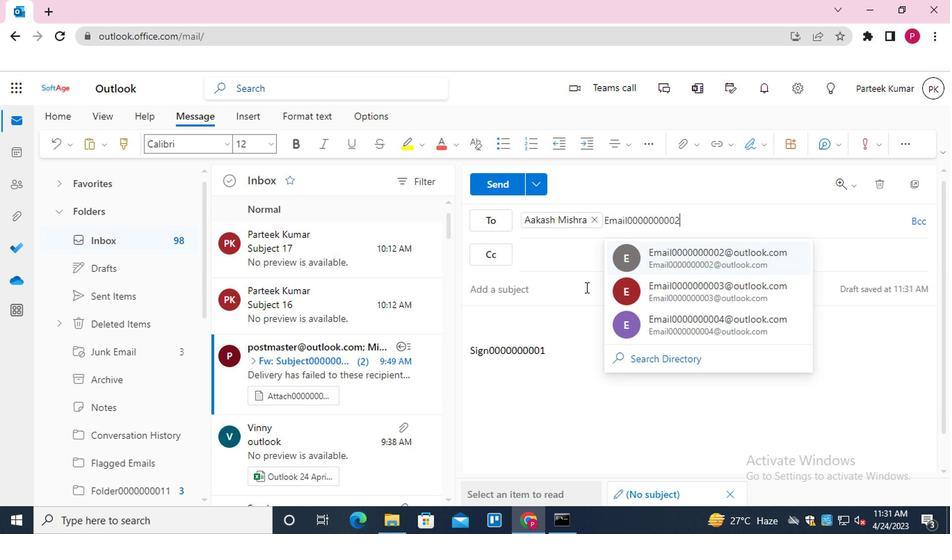
Action: Mouse pressed left at (583, 287)
Screenshot: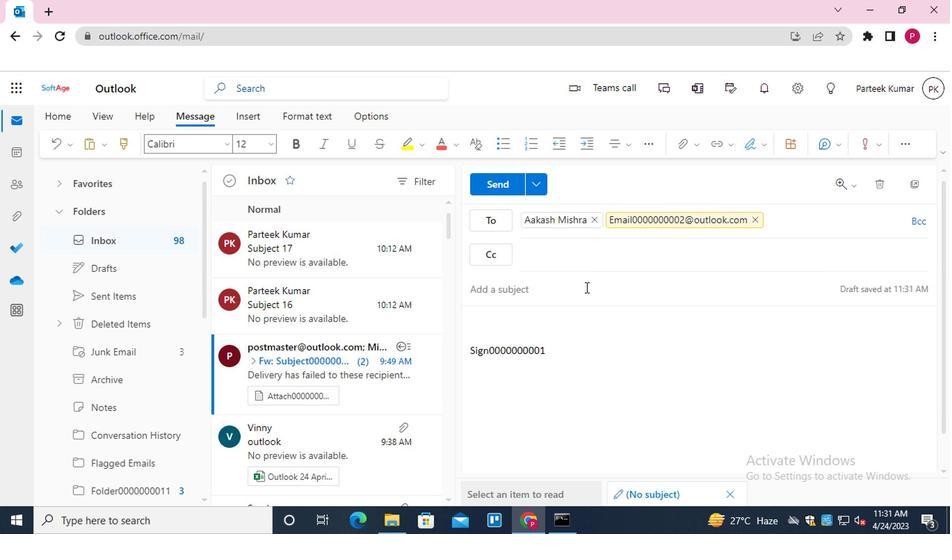 
Action: Key pressed <Key.shift>SUBJECT0000000022
Screenshot: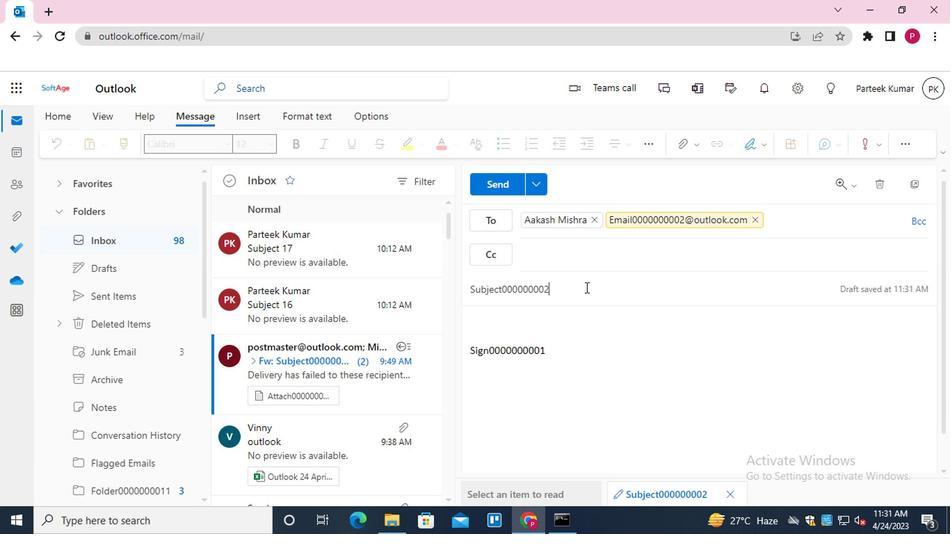 
Action: Mouse moved to (528, 334)
Screenshot: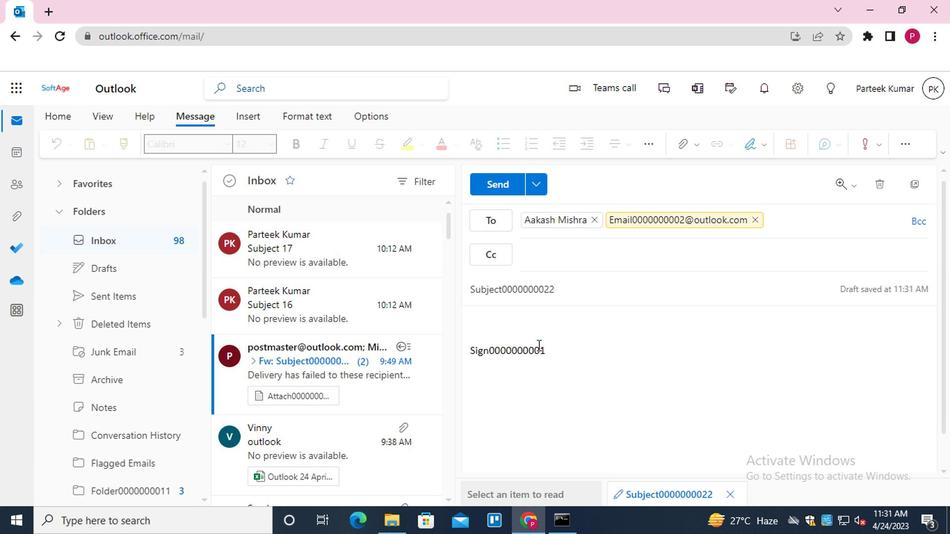
Action: Mouse pressed left at (528, 334)
Screenshot: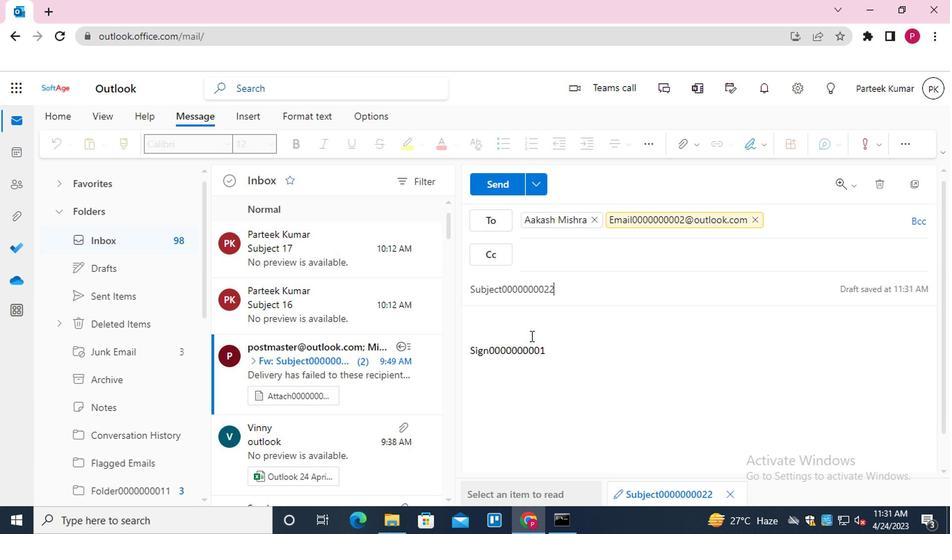 
Action: Key pressed <Key.shift><Key.shift><Key.shift><Key.shift><Key.shift>MESSAGE0000000022
Screenshot: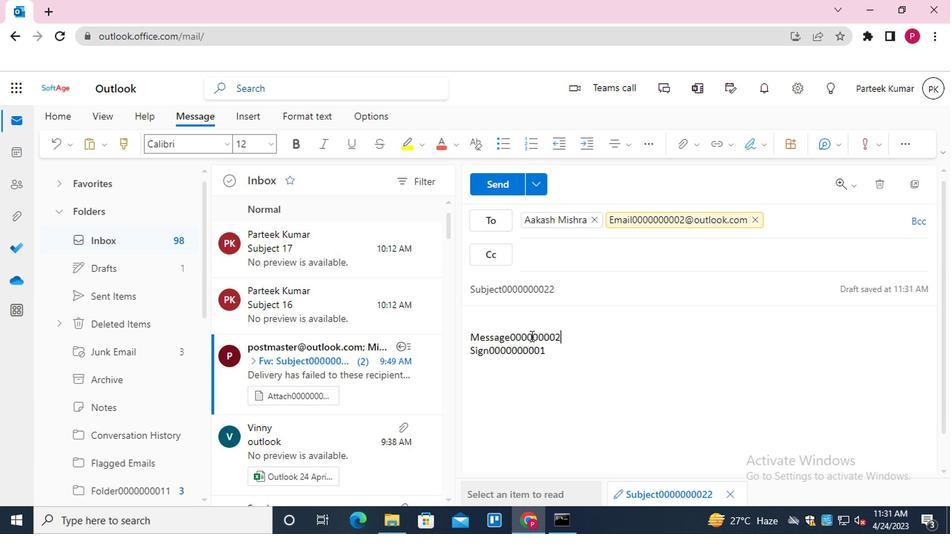 
Action: Mouse moved to (497, 182)
Screenshot: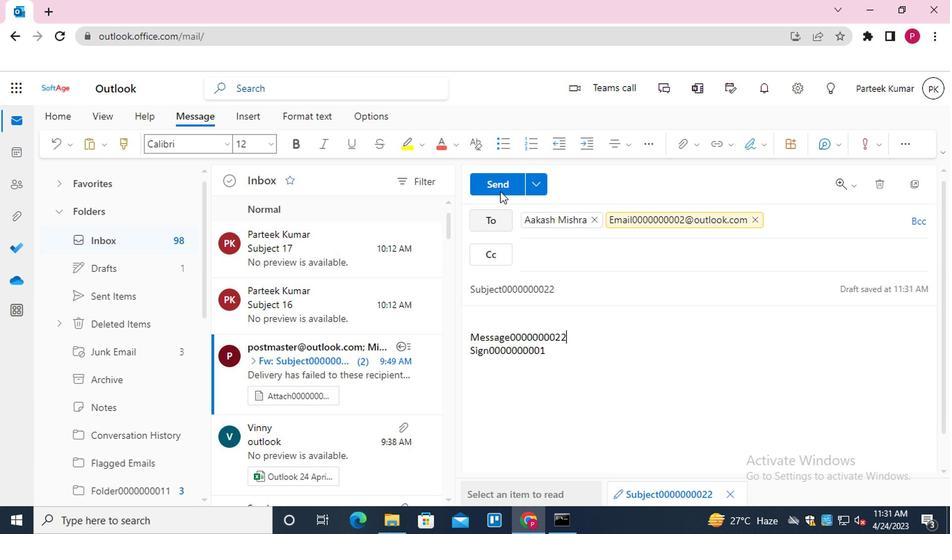 
Action: Mouse pressed left at (497, 182)
Screenshot: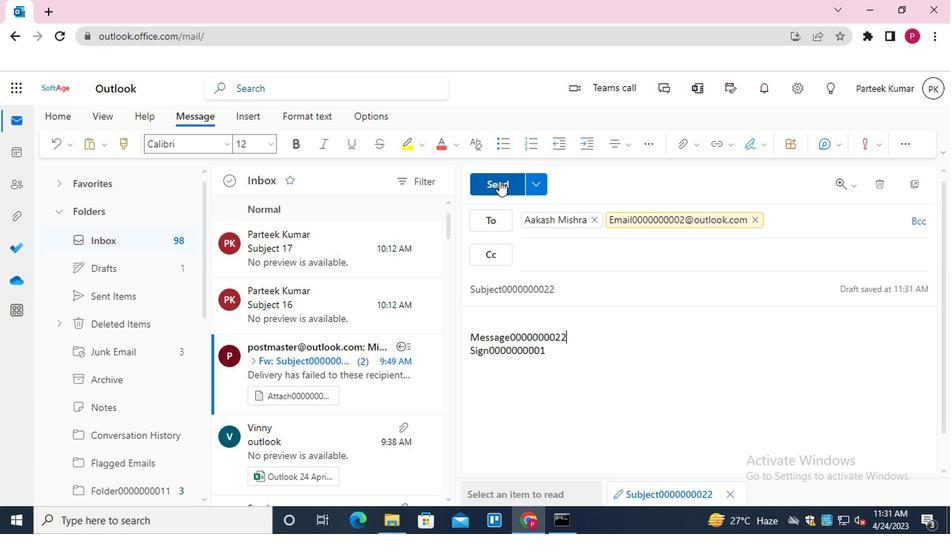 
